 Task: Find connections with filter location Lourdes with filter topic #femaleentrepreneurwith filter profile language English with filter current company Godrej Capital with filter school Whistling Woods International with filter industry Specialty Trade Contractors with filter service category Writing with filter keywords title Receptionist
Action: Mouse moved to (479, 84)
Screenshot: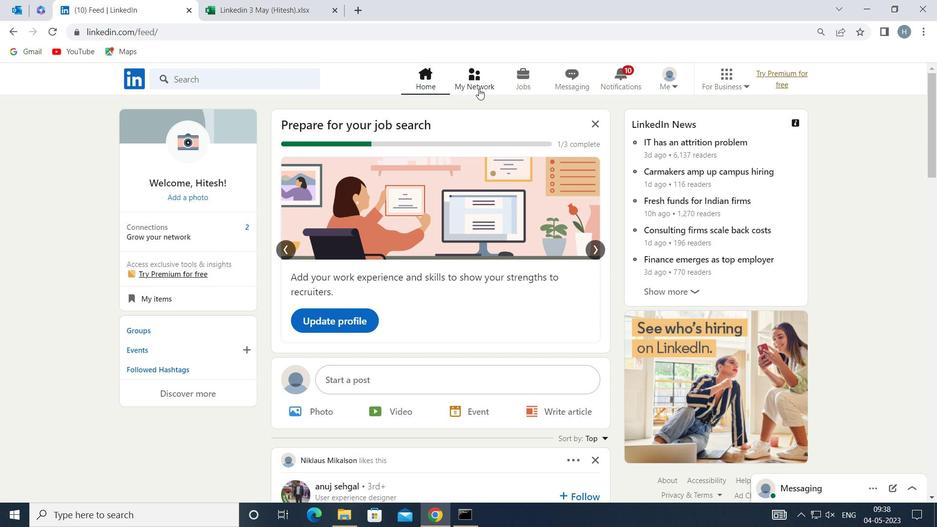 
Action: Mouse pressed left at (479, 84)
Screenshot: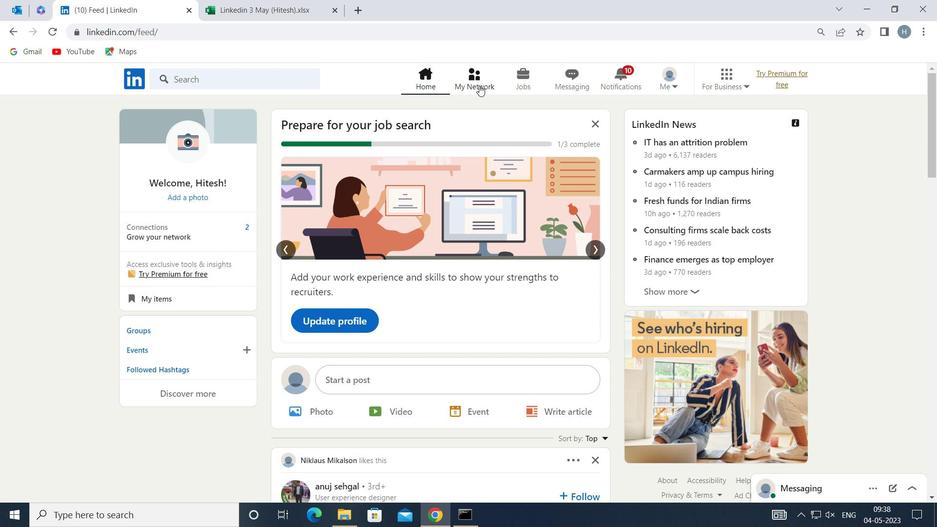
Action: Mouse moved to (288, 144)
Screenshot: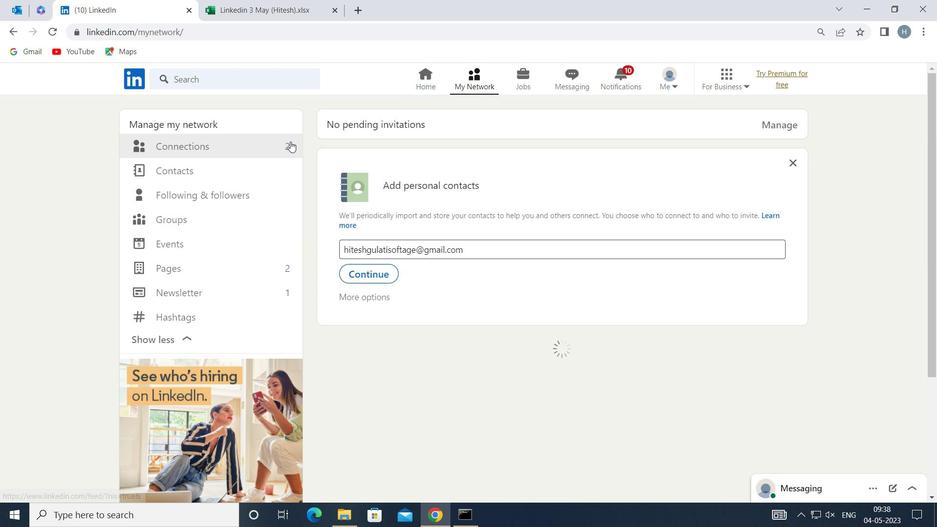 
Action: Mouse pressed left at (288, 144)
Screenshot: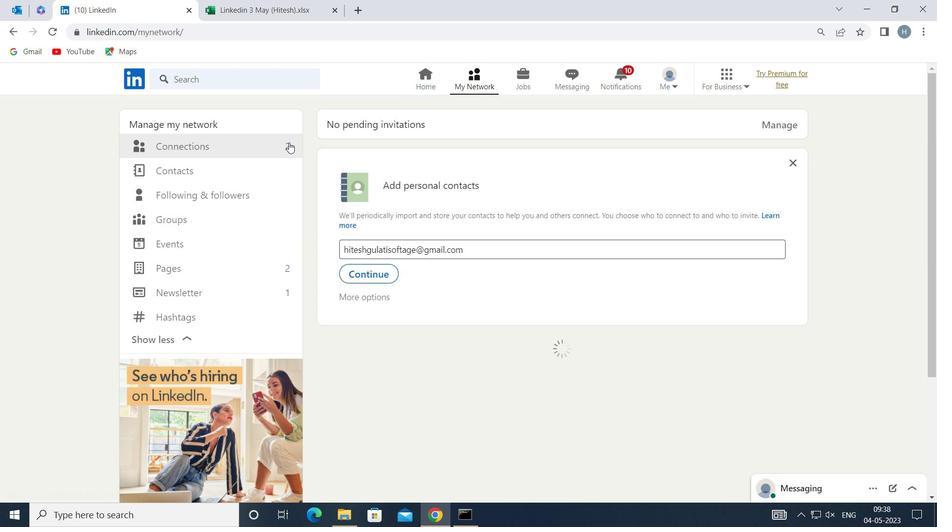 
Action: Mouse moved to (552, 146)
Screenshot: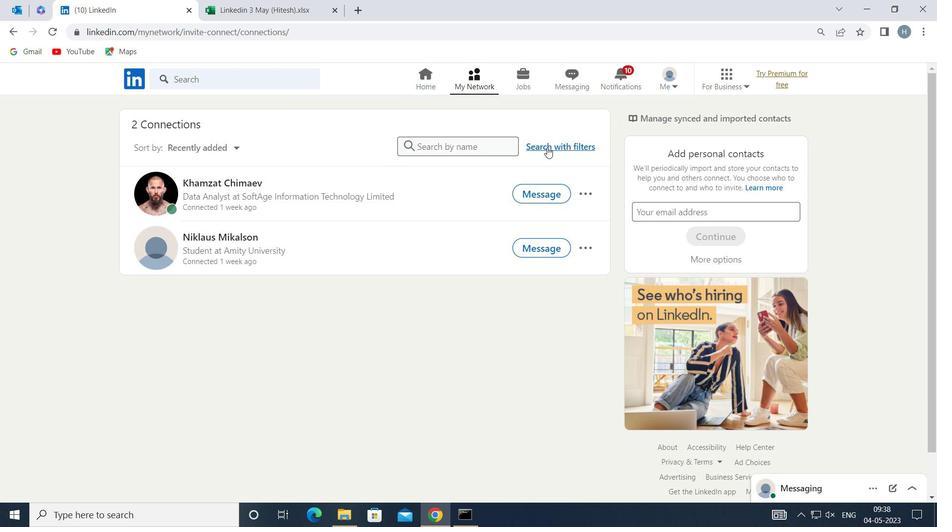 
Action: Mouse pressed left at (552, 146)
Screenshot: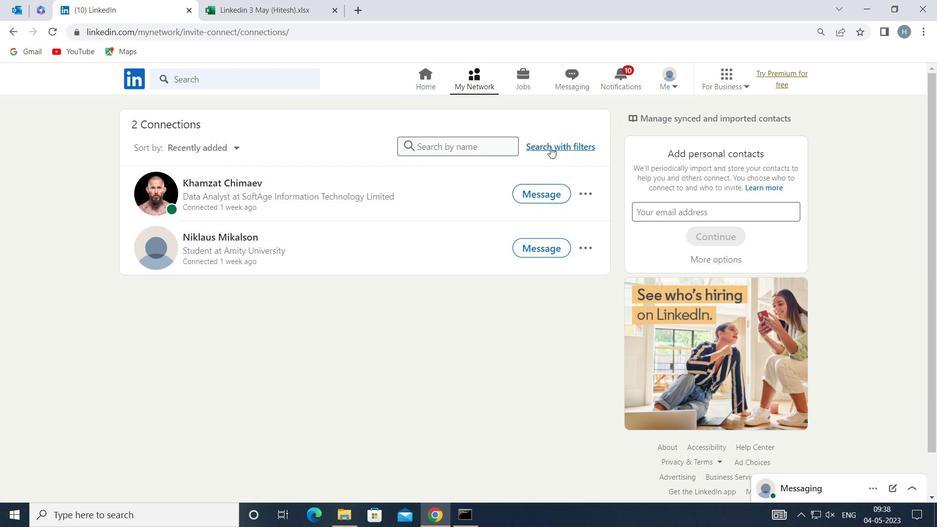 
Action: Mouse moved to (518, 113)
Screenshot: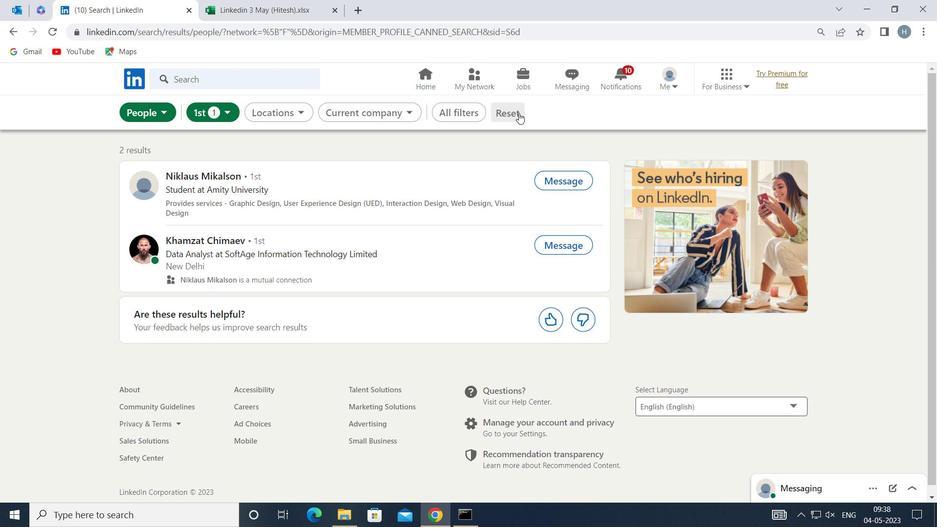 
Action: Mouse pressed left at (518, 113)
Screenshot: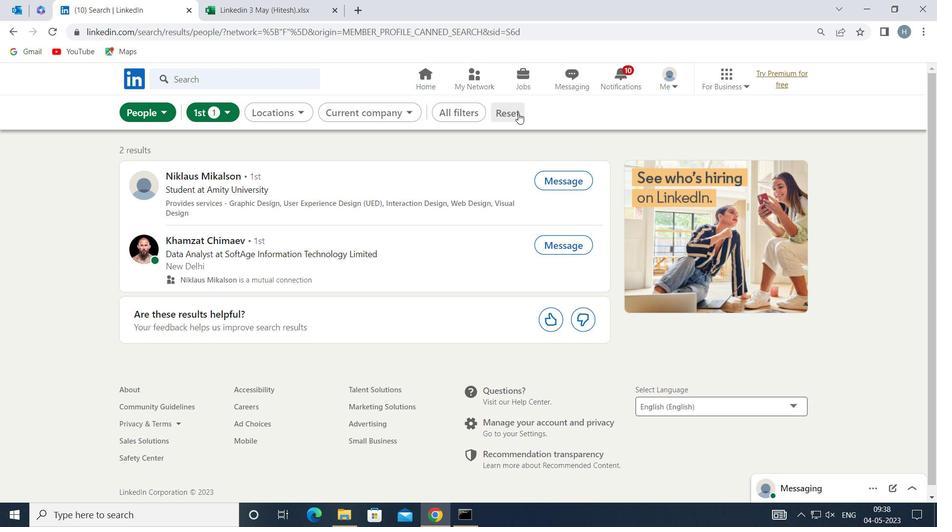 
Action: Mouse moved to (498, 111)
Screenshot: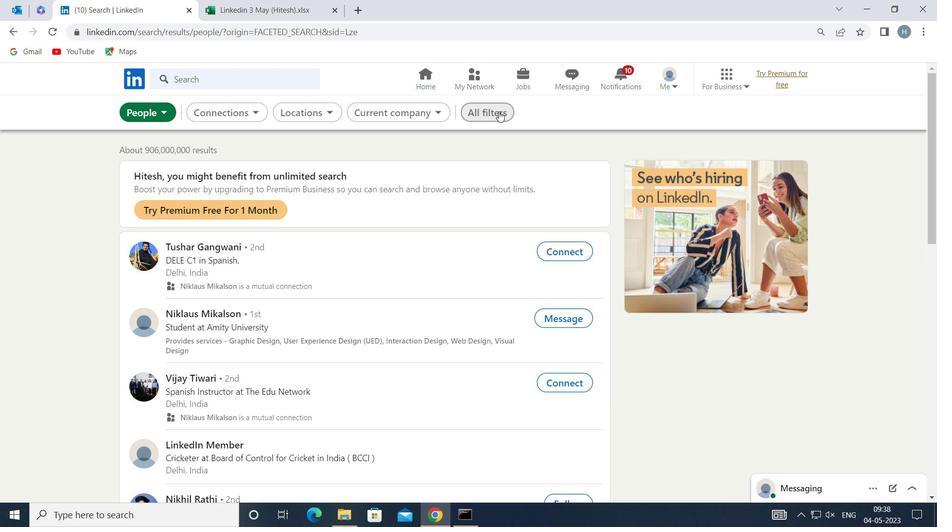 
Action: Mouse pressed left at (498, 111)
Screenshot: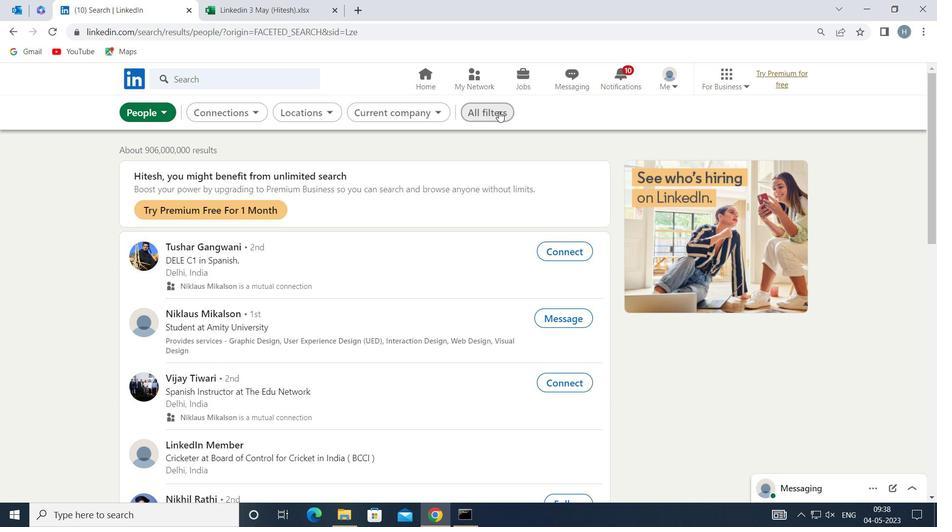
Action: Mouse moved to (649, 212)
Screenshot: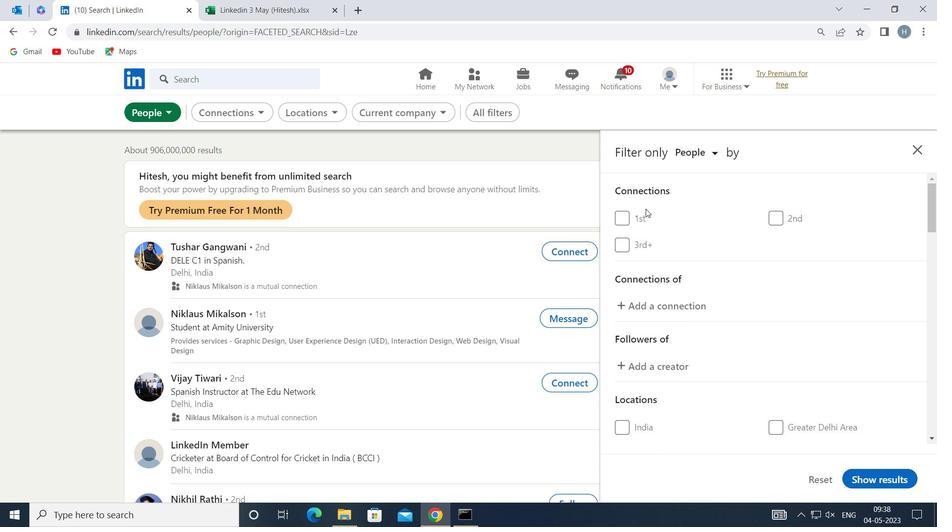 
Action: Mouse scrolled (649, 212) with delta (0, 0)
Screenshot: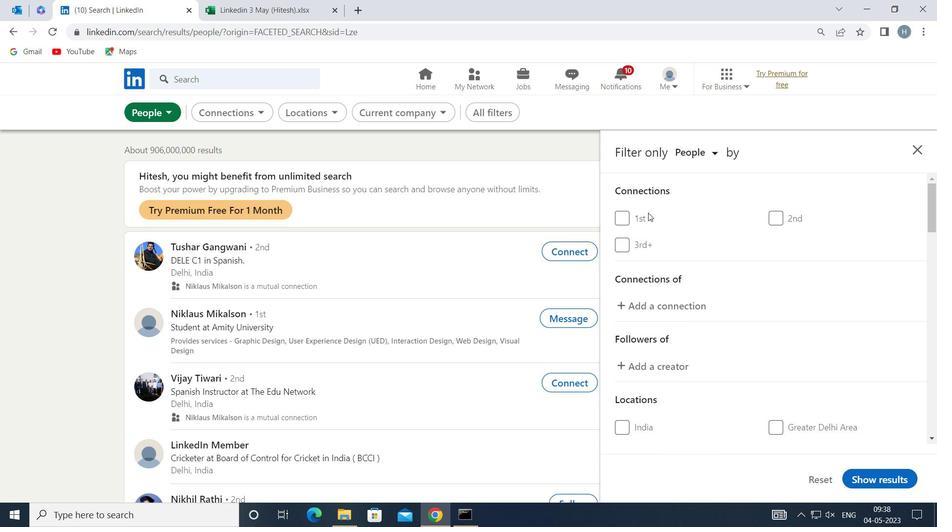 
Action: Mouse moved to (649, 214)
Screenshot: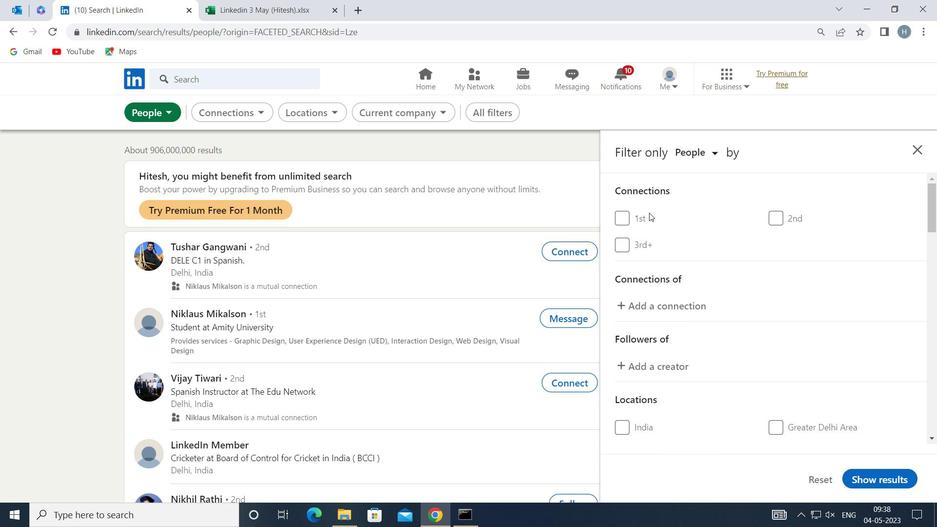 
Action: Mouse scrolled (649, 213) with delta (0, 0)
Screenshot: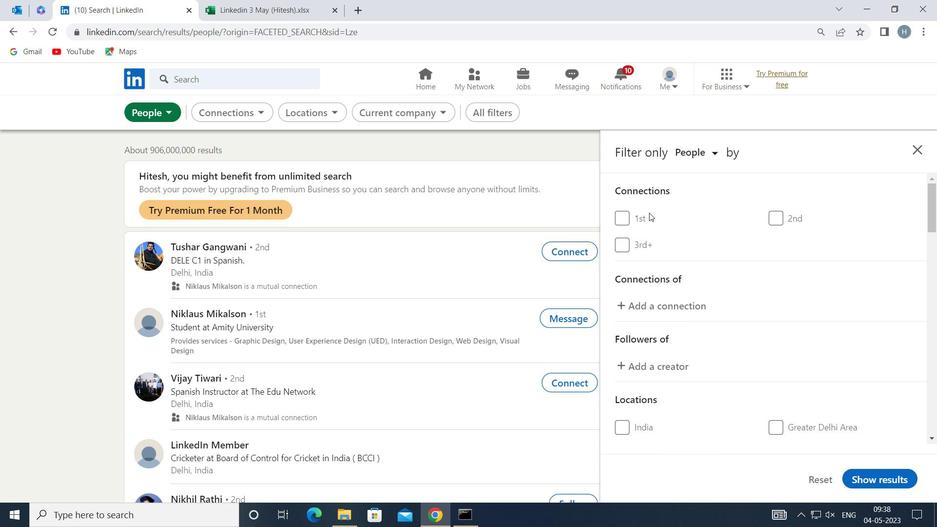 
Action: Mouse scrolled (649, 213) with delta (0, 0)
Screenshot: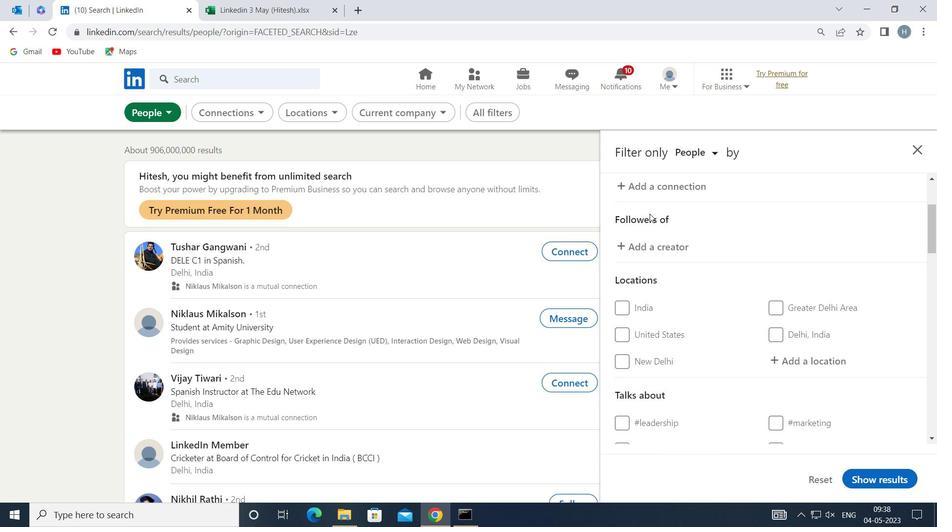 
Action: Mouse moved to (805, 297)
Screenshot: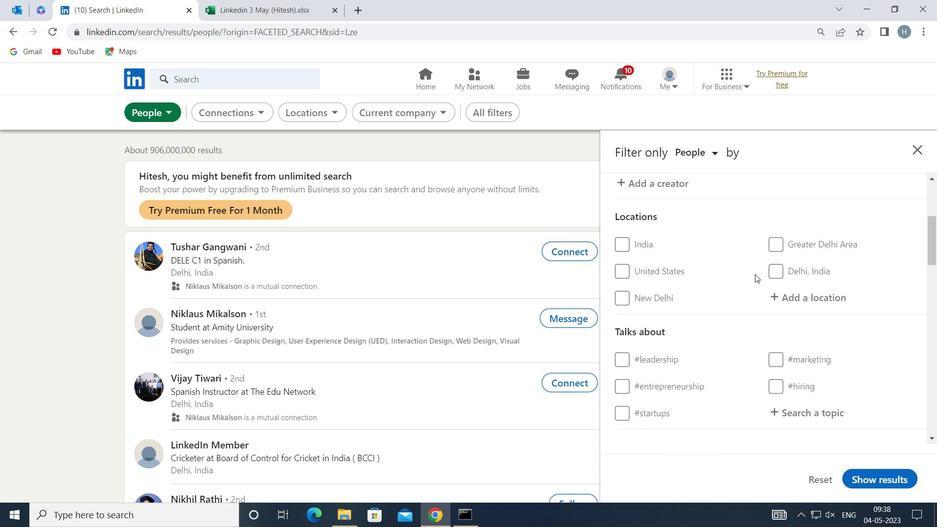 
Action: Mouse pressed left at (805, 297)
Screenshot: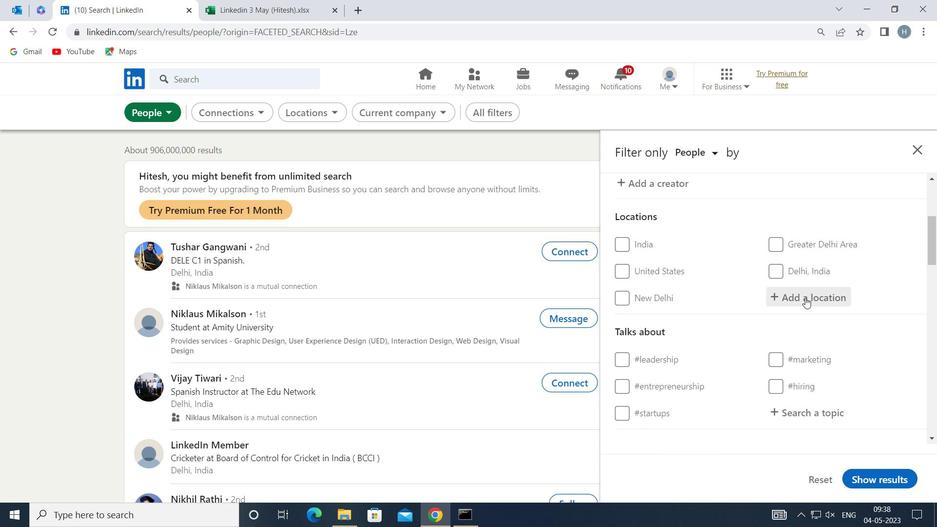 
Action: Key pressed <Key.shift>LOURDES
Screenshot: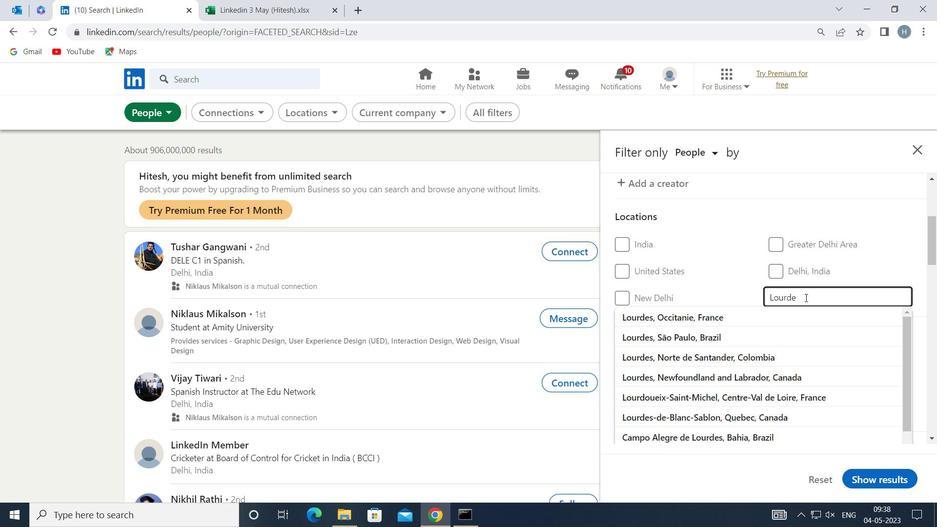 
Action: Mouse moved to (798, 298)
Screenshot: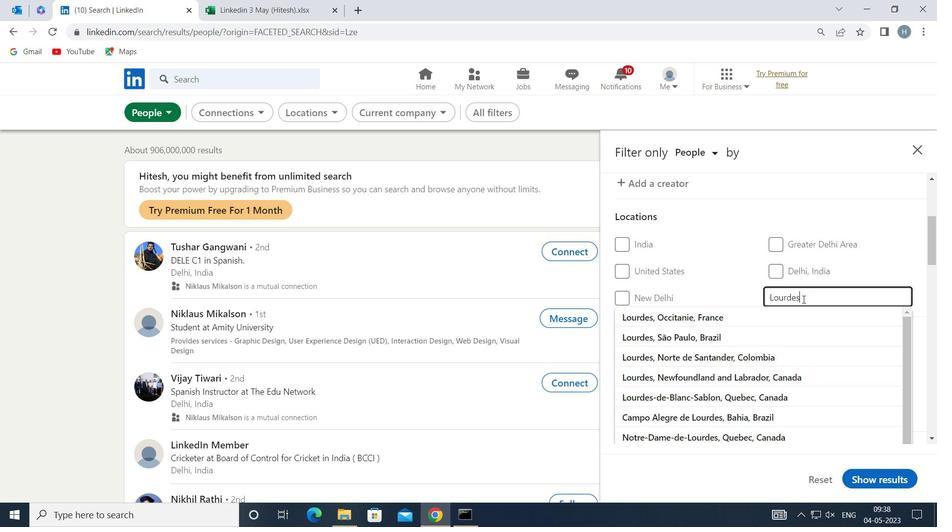 
Action: Key pressed <Key.enter>
Screenshot: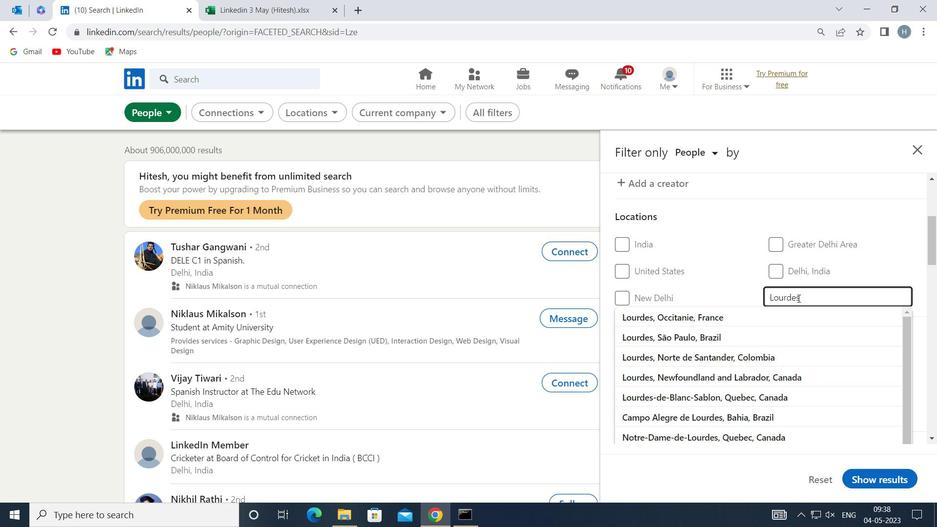 
Action: Mouse moved to (888, 270)
Screenshot: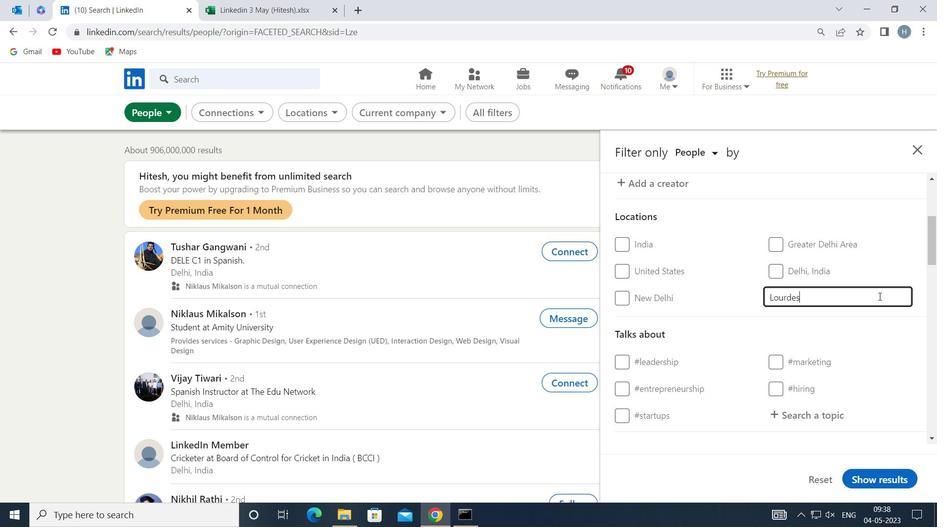 
Action: Mouse scrolled (888, 269) with delta (0, 0)
Screenshot: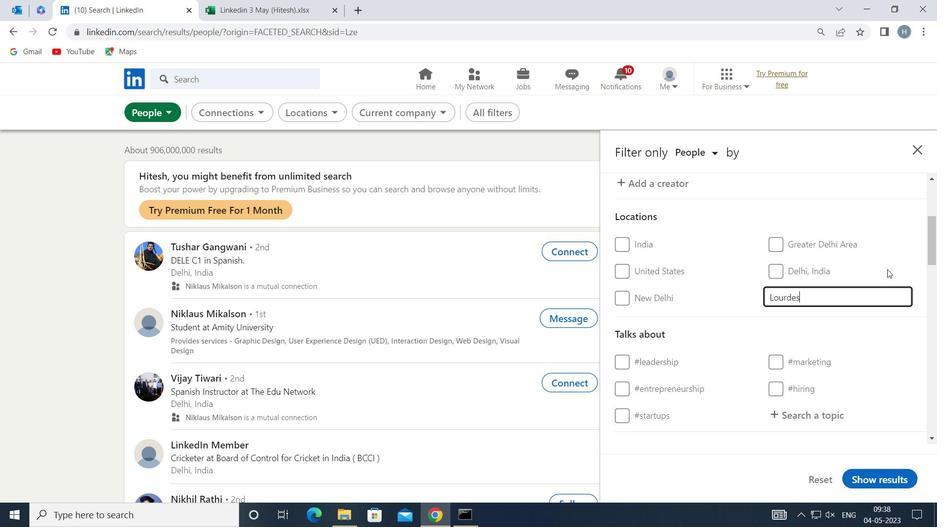 
Action: Mouse moved to (812, 354)
Screenshot: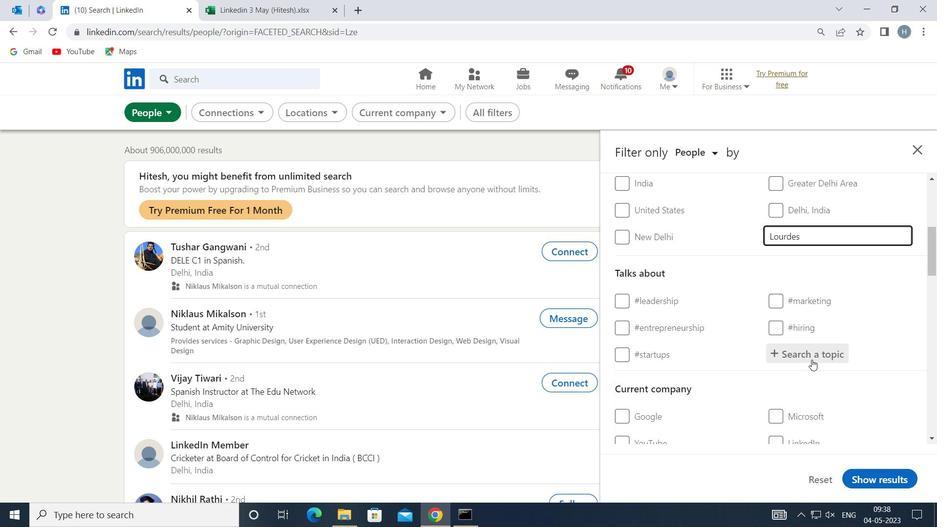 
Action: Mouse pressed left at (812, 354)
Screenshot: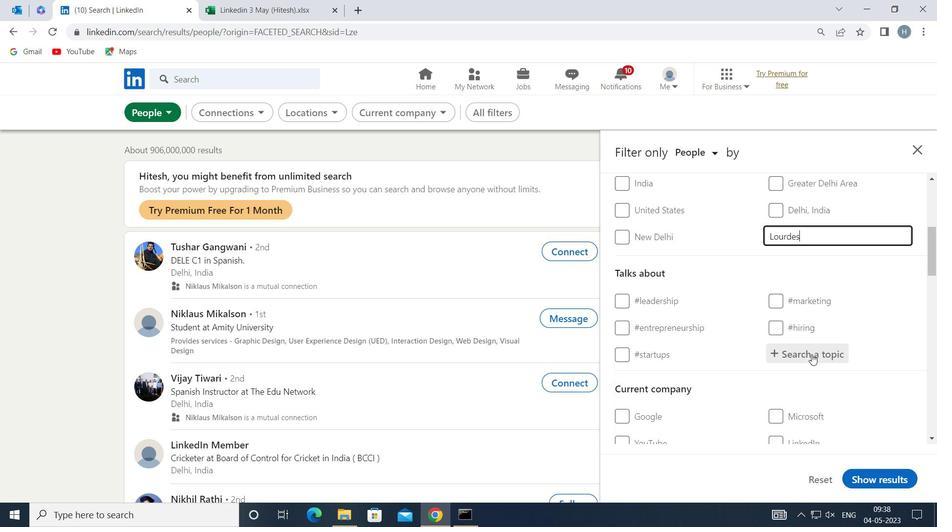 
Action: Key pressed <Key.shift><Key.shift><Key.shift><Key.shift>FEMALEENTRE
Screenshot: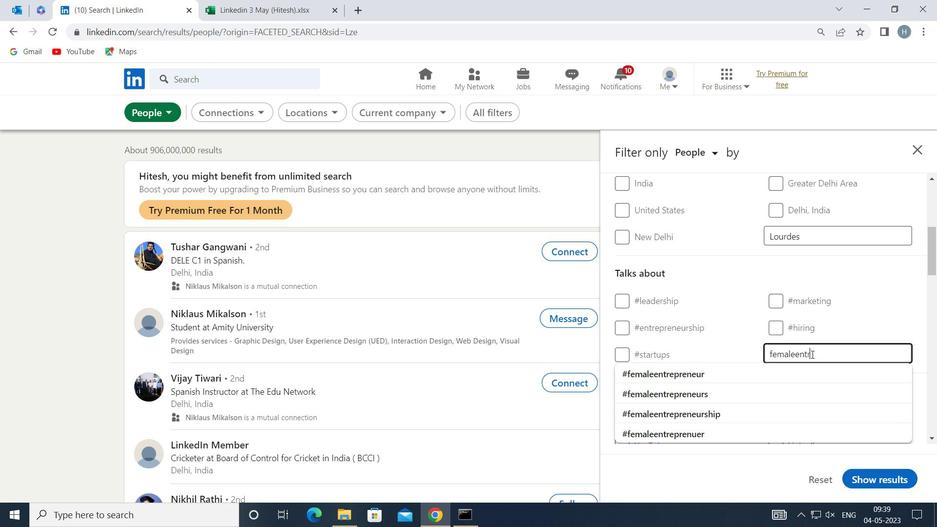 
Action: Mouse moved to (773, 373)
Screenshot: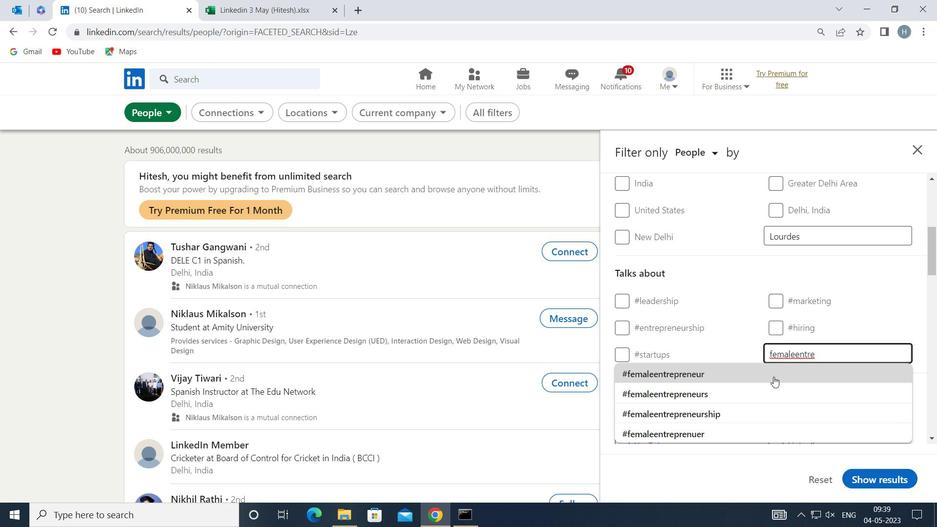 
Action: Mouse pressed left at (773, 373)
Screenshot: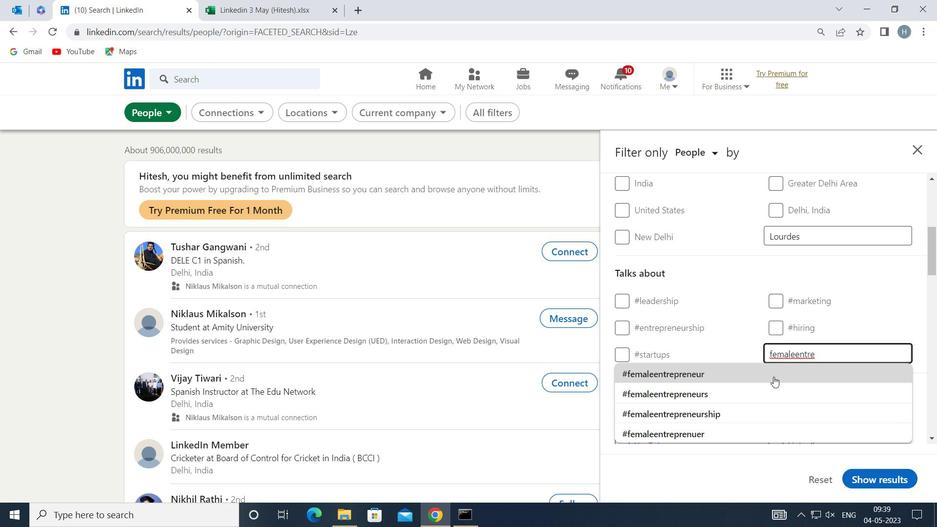 
Action: Mouse moved to (733, 359)
Screenshot: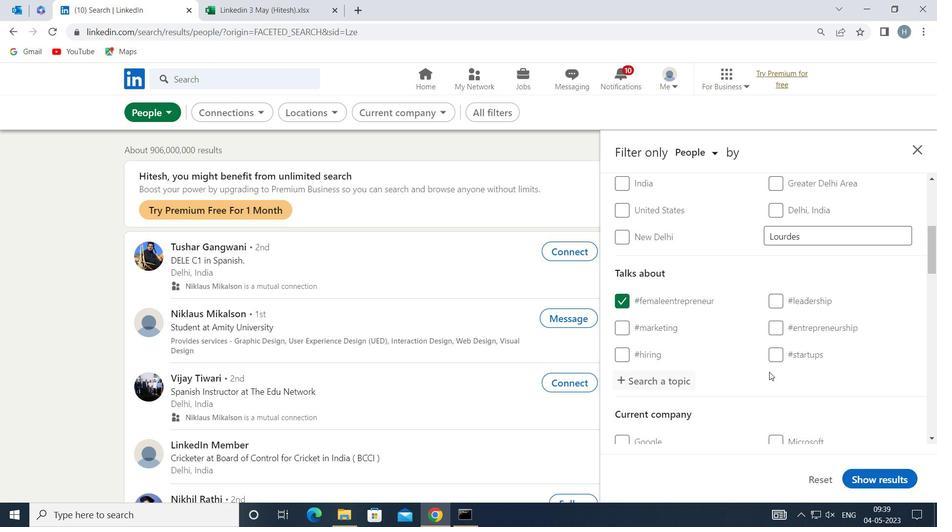 
Action: Mouse scrolled (733, 359) with delta (0, 0)
Screenshot: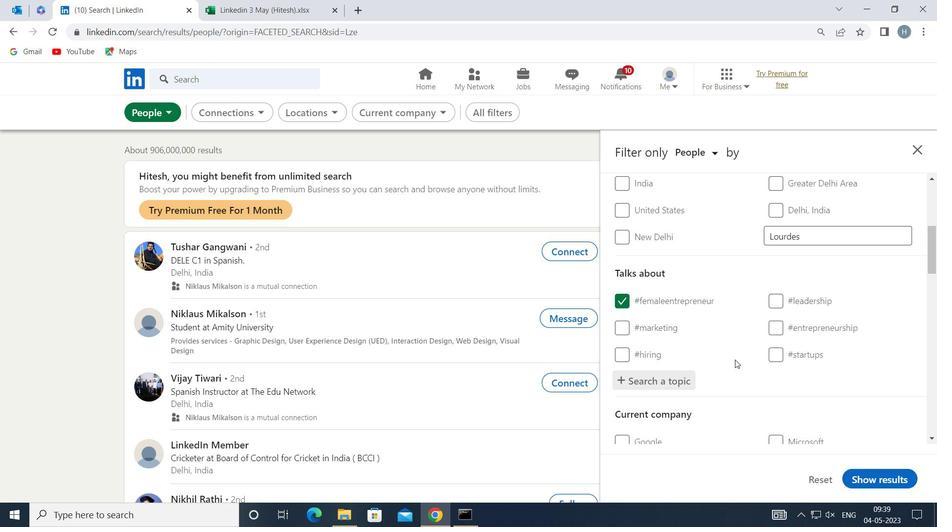 
Action: Mouse scrolled (733, 359) with delta (0, 0)
Screenshot: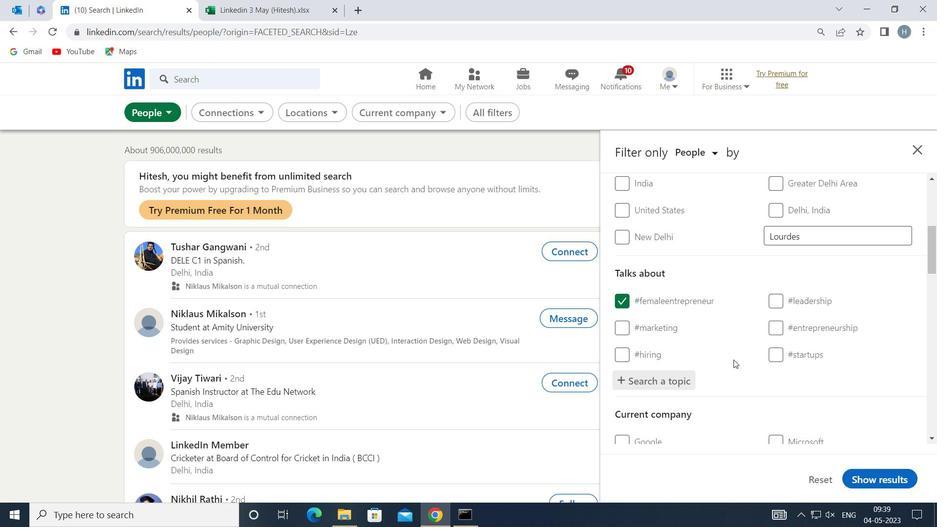 
Action: Mouse moved to (733, 357)
Screenshot: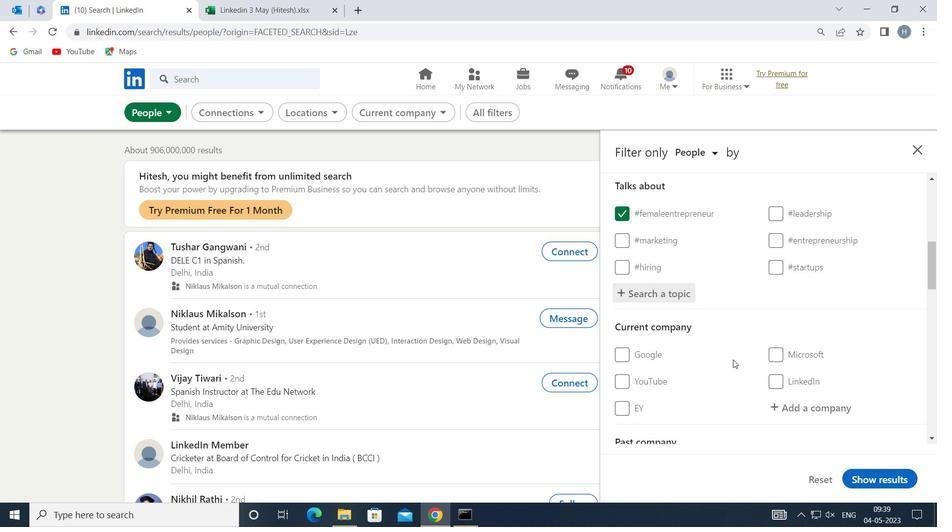 
Action: Mouse scrolled (733, 356) with delta (0, 0)
Screenshot: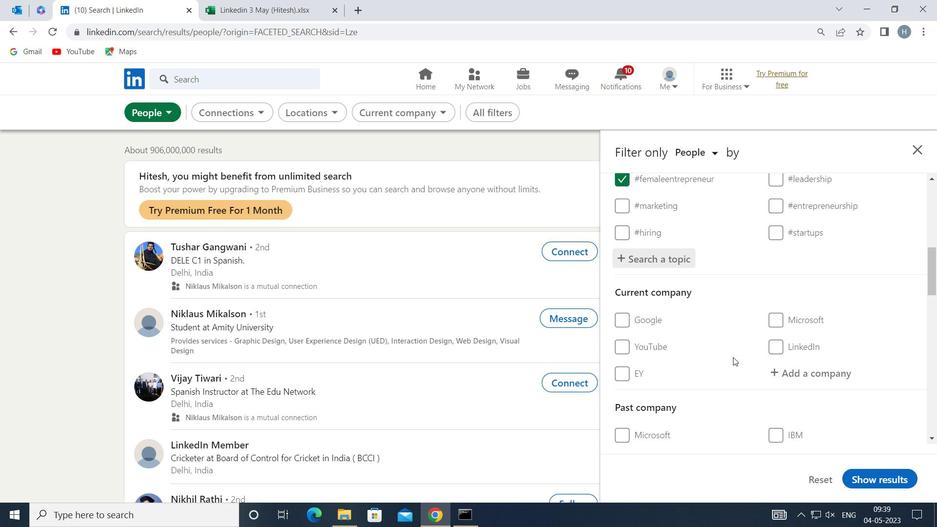 
Action: Mouse moved to (740, 349)
Screenshot: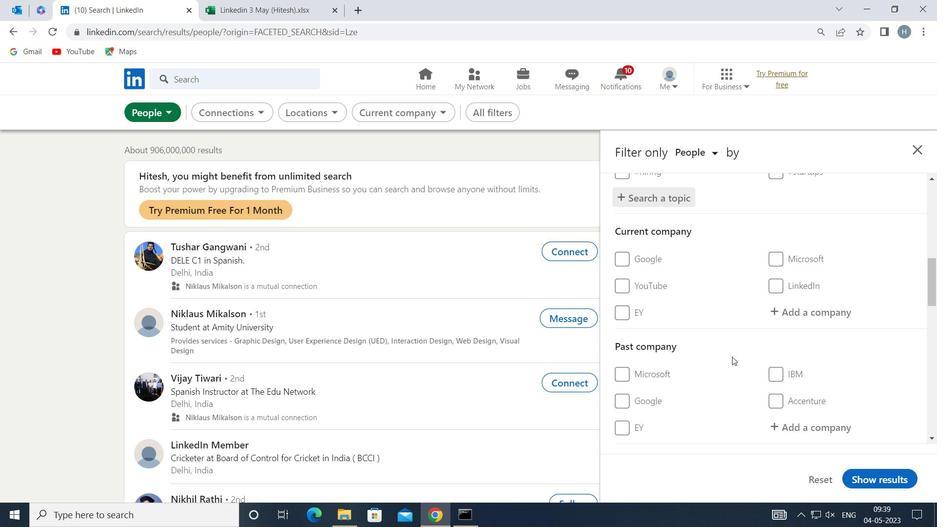 
Action: Mouse scrolled (740, 348) with delta (0, 0)
Screenshot: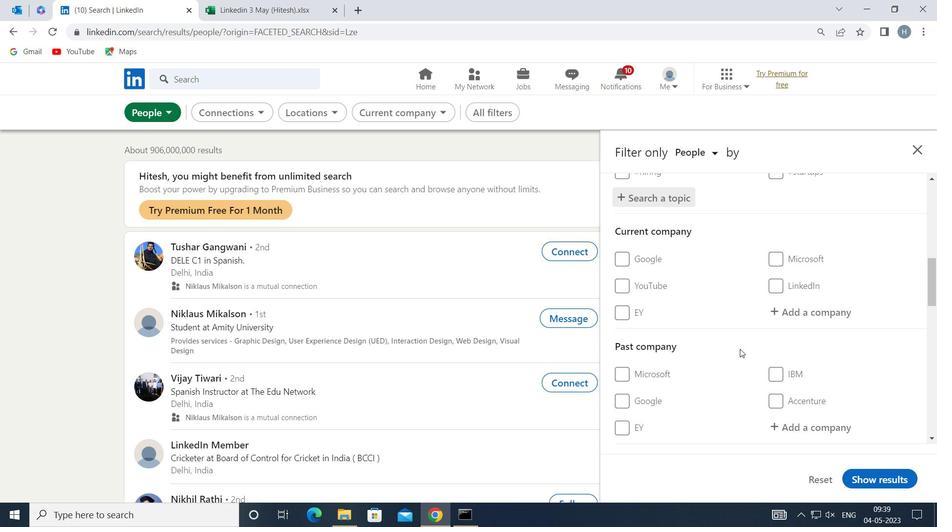 
Action: Mouse scrolled (740, 348) with delta (0, 0)
Screenshot: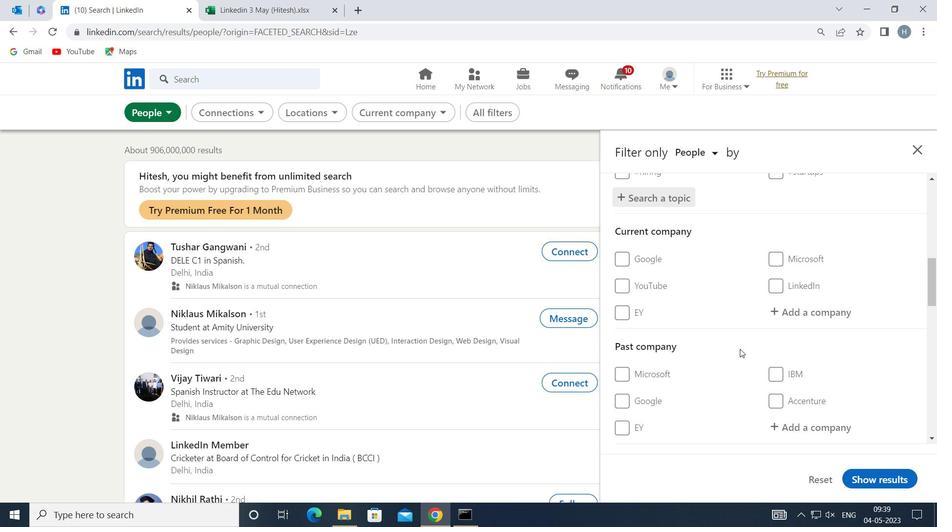 
Action: Mouse scrolled (740, 348) with delta (0, 0)
Screenshot: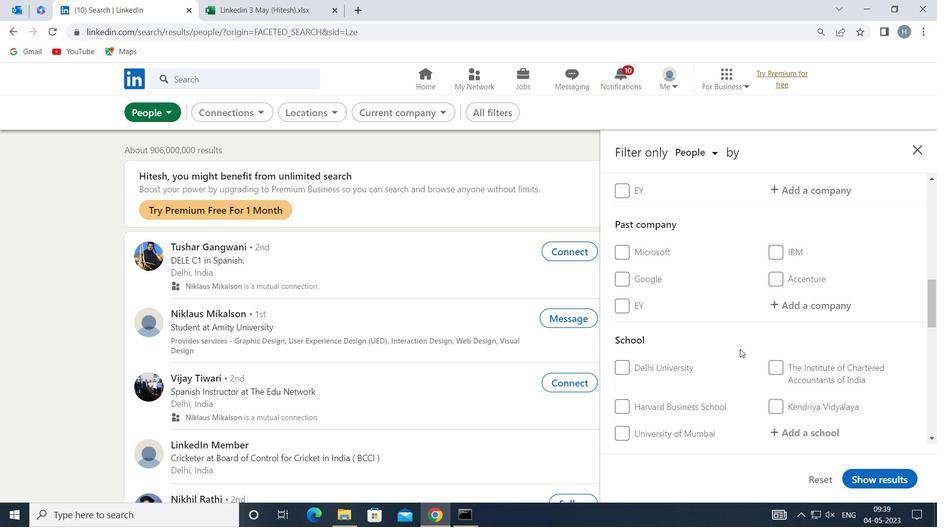 
Action: Mouse scrolled (740, 348) with delta (0, 0)
Screenshot: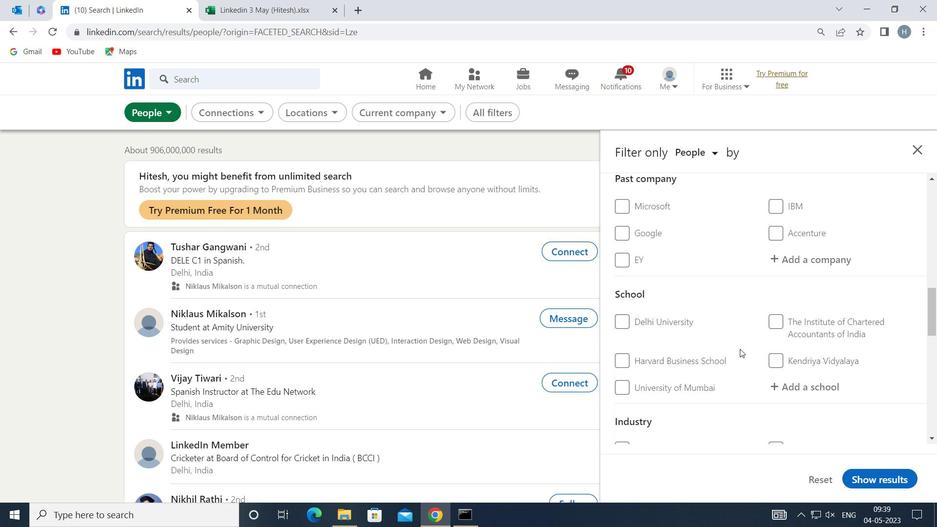 
Action: Mouse scrolled (740, 348) with delta (0, 0)
Screenshot: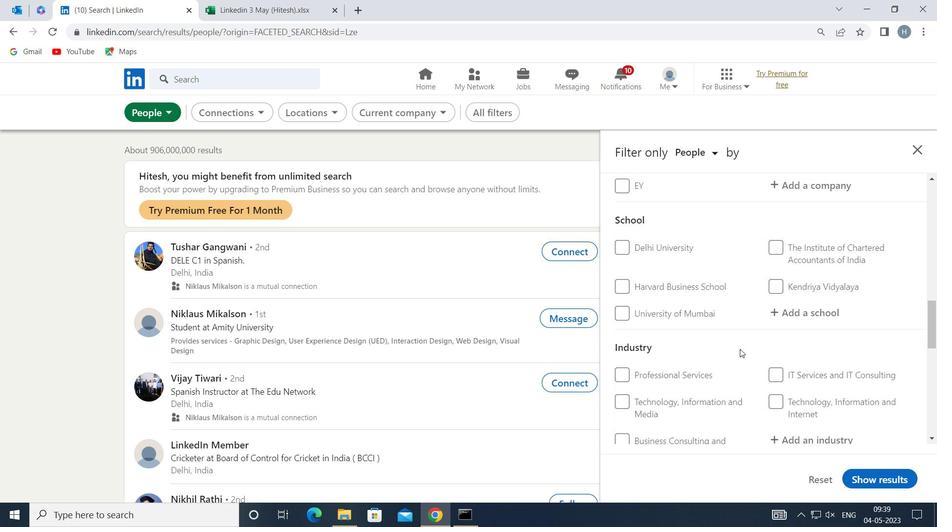 
Action: Mouse scrolled (740, 348) with delta (0, 0)
Screenshot: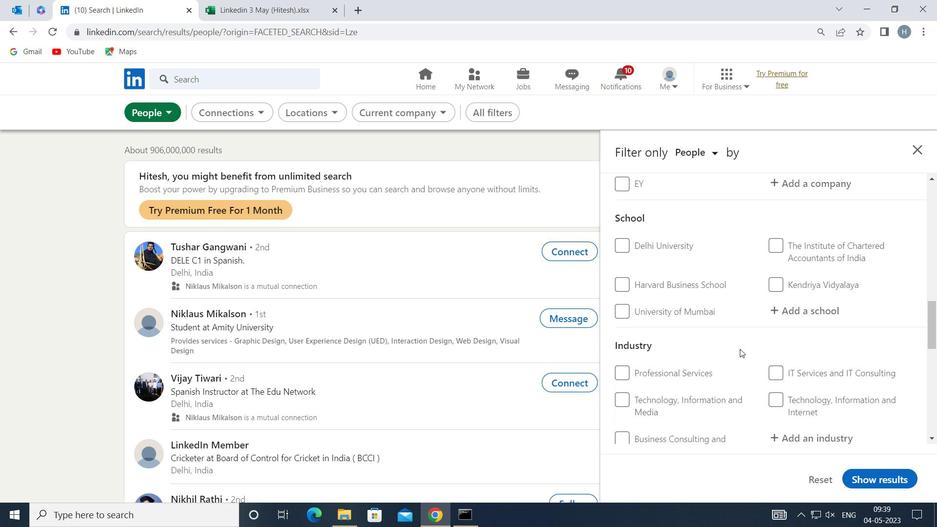 
Action: Mouse scrolled (740, 348) with delta (0, 0)
Screenshot: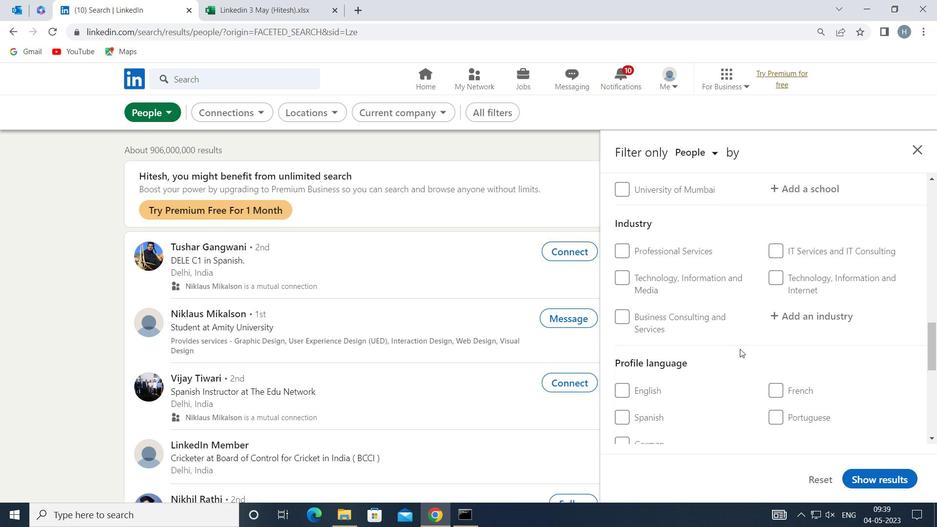 
Action: Mouse moved to (648, 335)
Screenshot: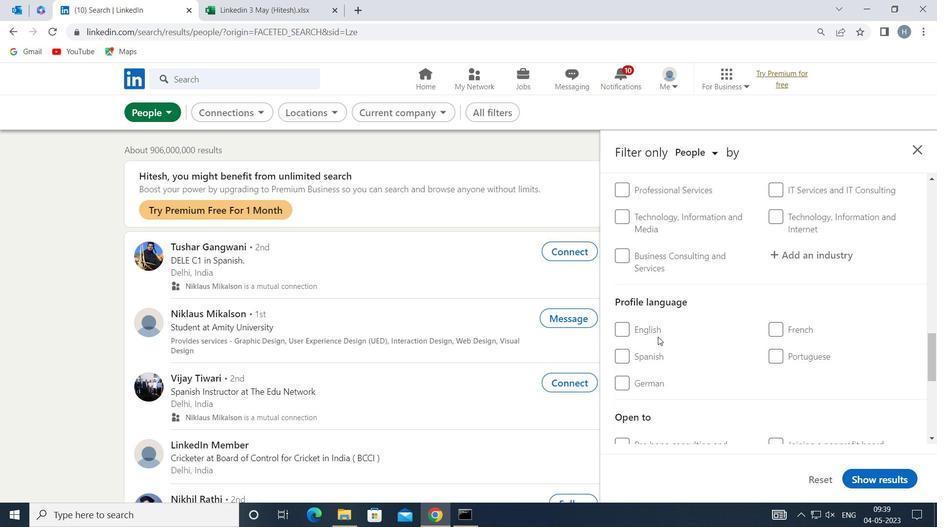 
Action: Mouse pressed left at (648, 335)
Screenshot: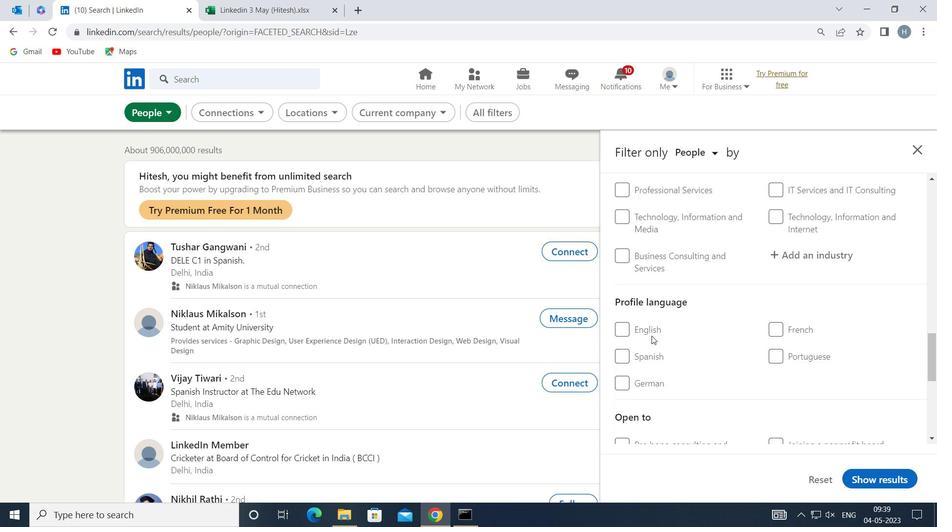 
Action: Mouse moved to (720, 335)
Screenshot: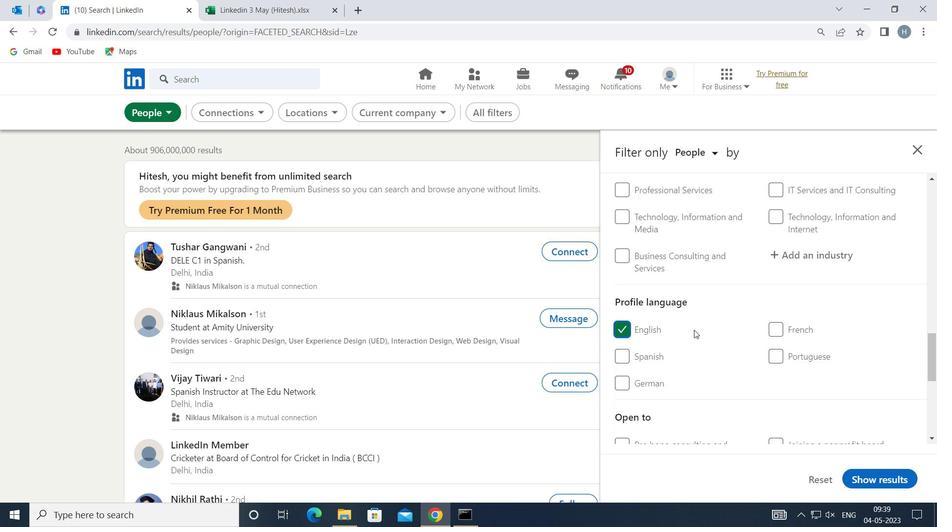 
Action: Mouse scrolled (720, 336) with delta (0, 0)
Screenshot: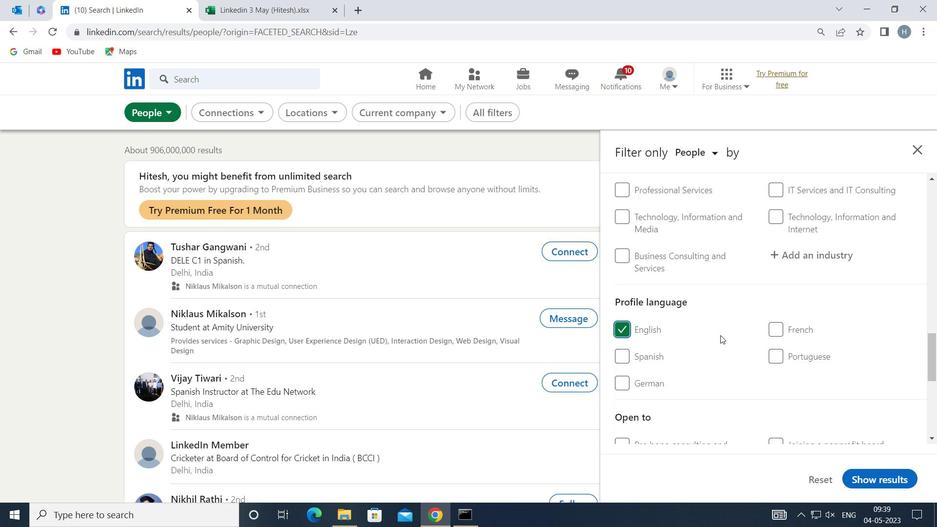 
Action: Mouse scrolled (720, 336) with delta (0, 0)
Screenshot: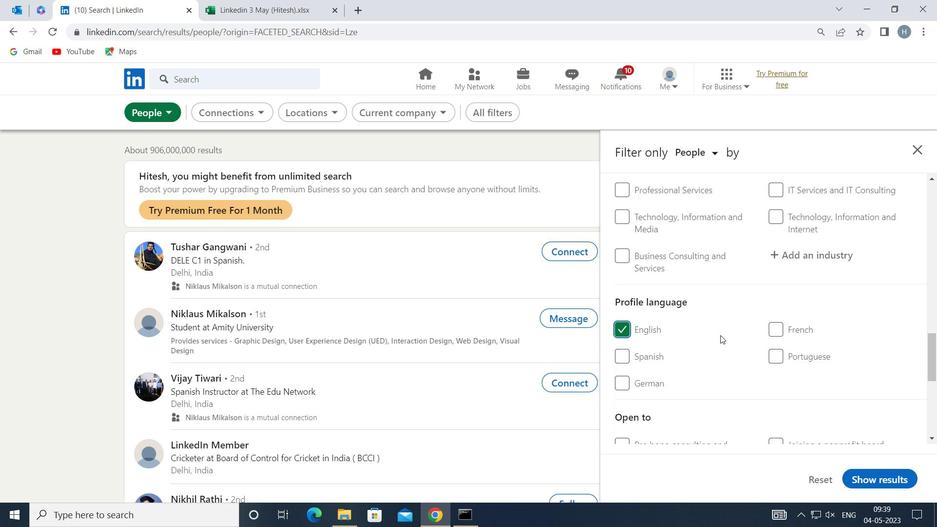 
Action: Mouse scrolled (720, 336) with delta (0, 0)
Screenshot: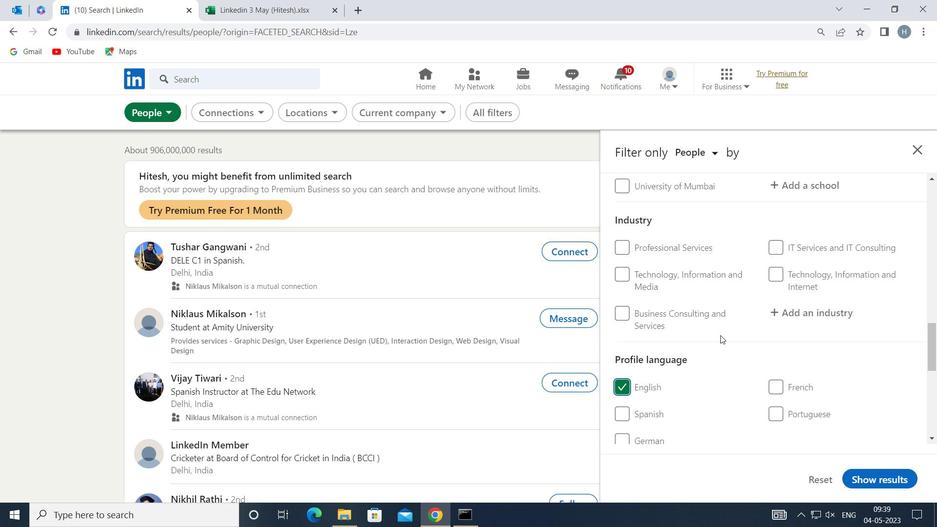 
Action: Mouse scrolled (720, 336) with delta (0, 0)
Screenshot: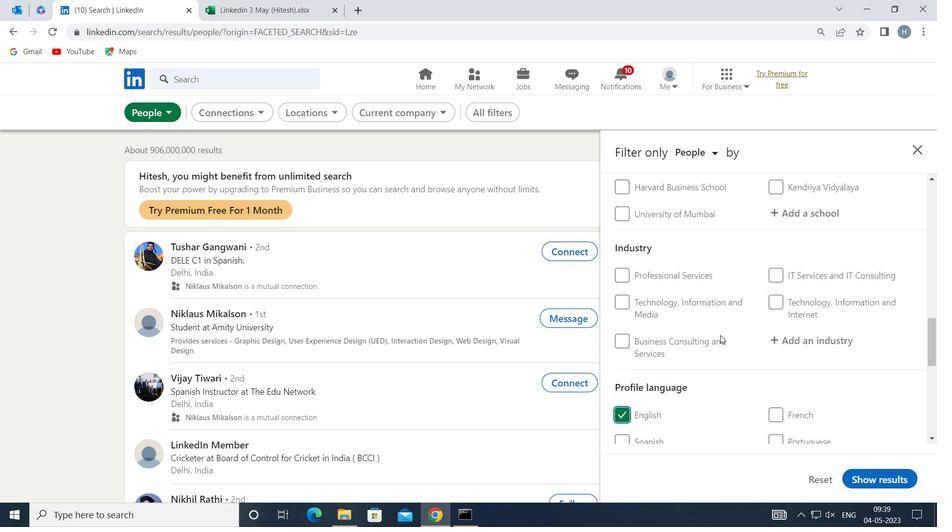 
Action: Mouse scrolled (720, 336) with delta (0, 0)
Screenshot: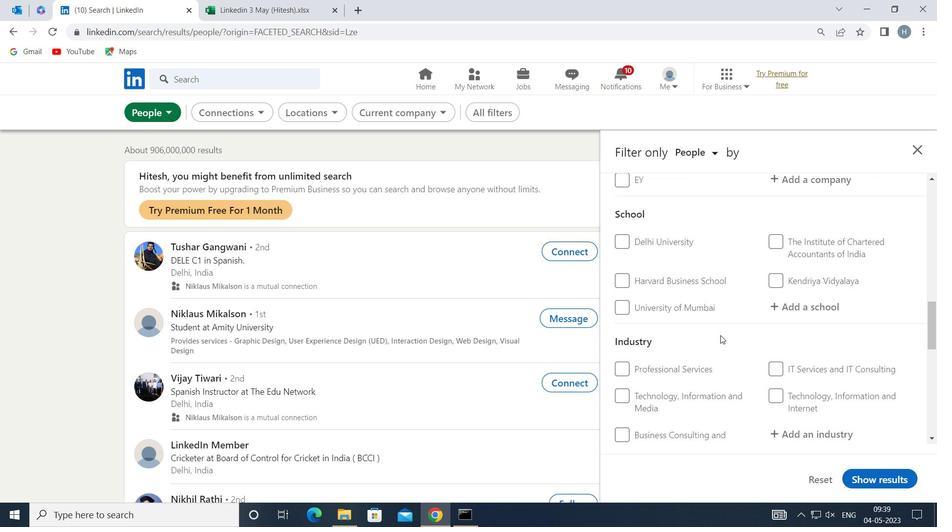 
Action: Mouse scrolled (720, 336) with delta (0, 0)
Screenshot: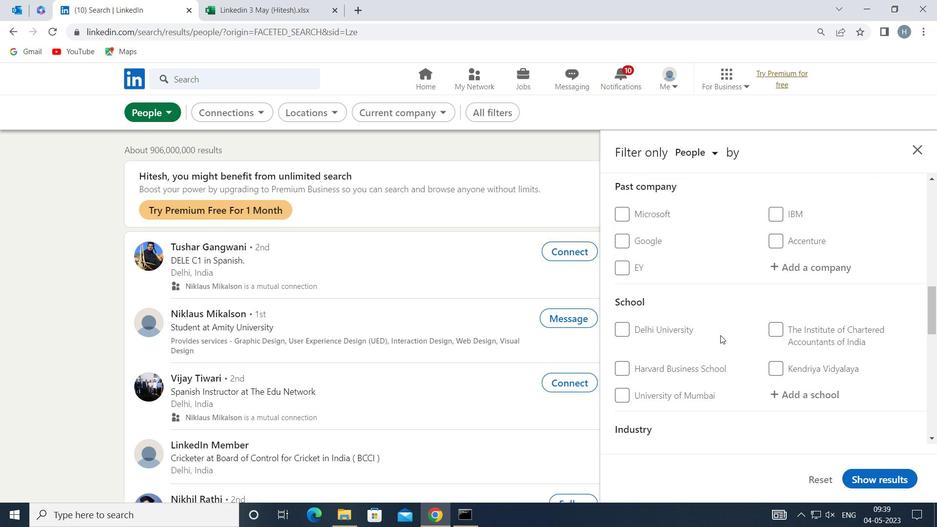 
Action: Mouse scrolled (720, 336) with delta (0, 0)
Screenshot: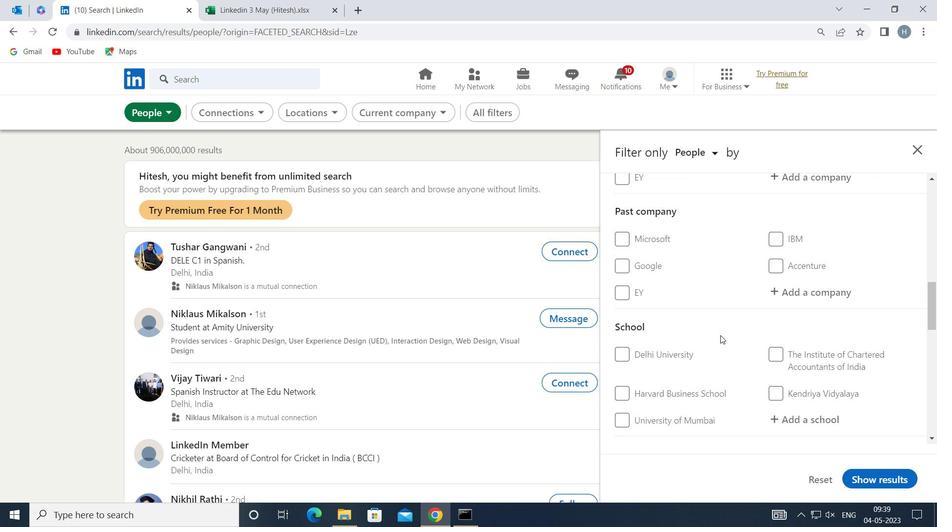 
Action: Mouse scrolled (720, 336) with delta (0, 0)
Screenshot: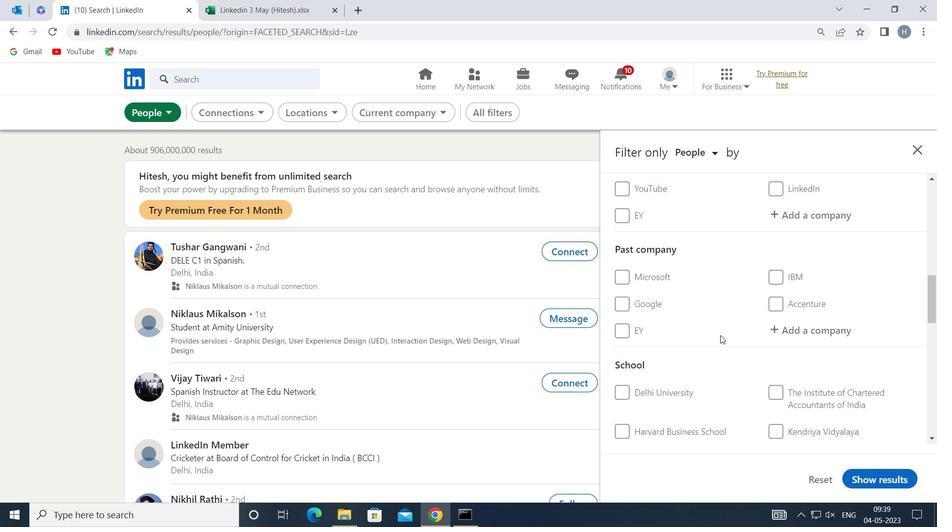 
Action: Mouse moved to (779, 368)
Screenshot: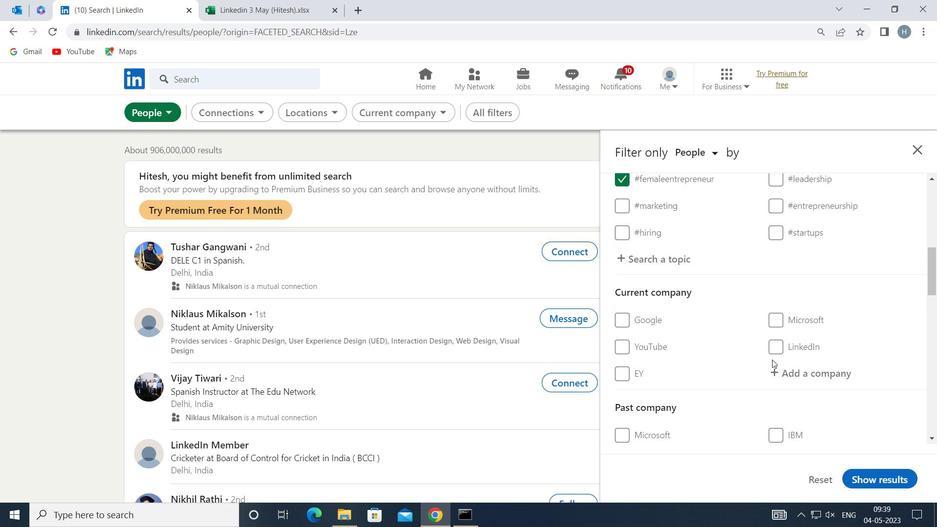 
Action: Mouse pressed left at (779, 368)
Screenshot: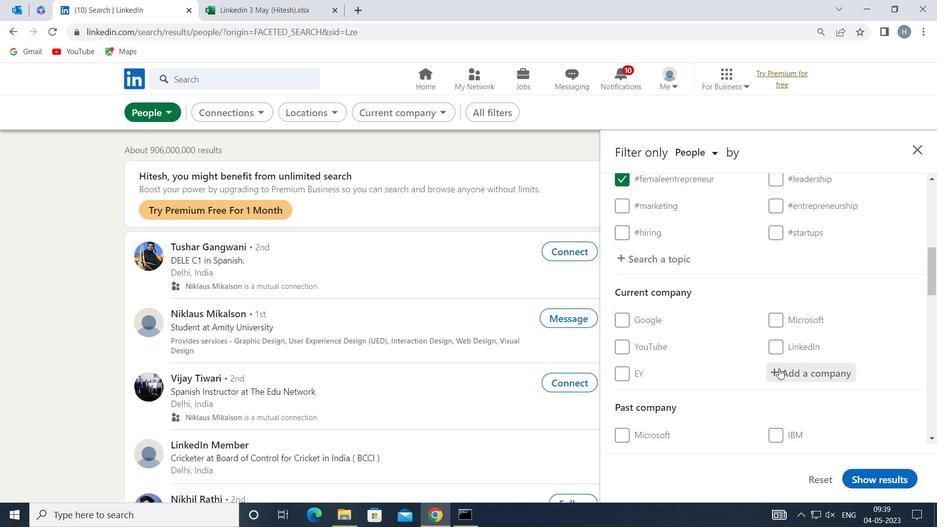 
Action: Key pressed <Key.shift>GODREJ<Key.space><Key.shift>CAPITAL
Screenshot: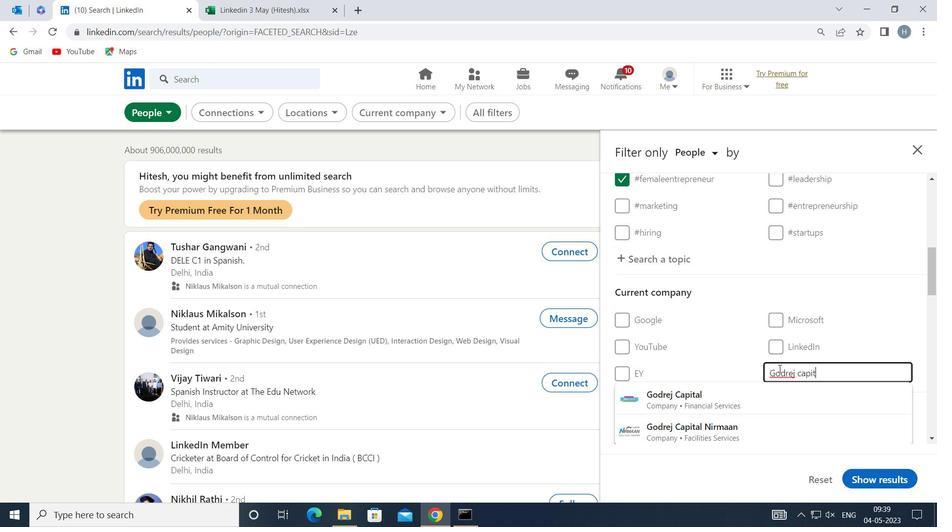
Action: Mouse moved to (753, 401)
Screenshot: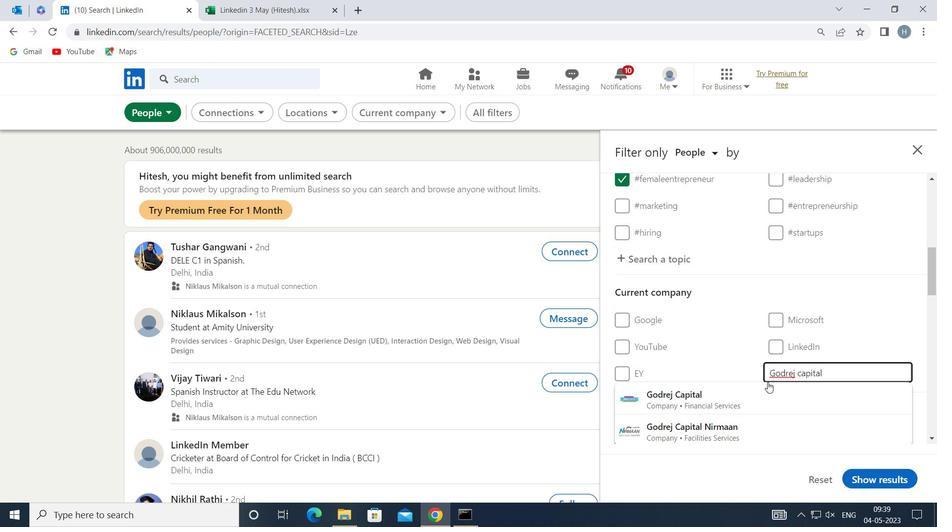 
Action: Mouse pressed left at (753, 401)
Screenshot: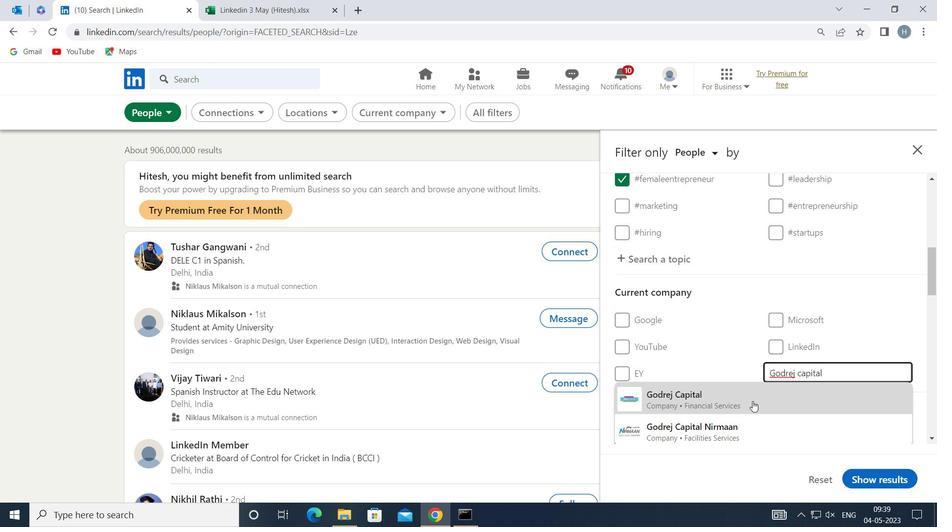 
Action: Mouse moved to (741, 356)
Screenshot: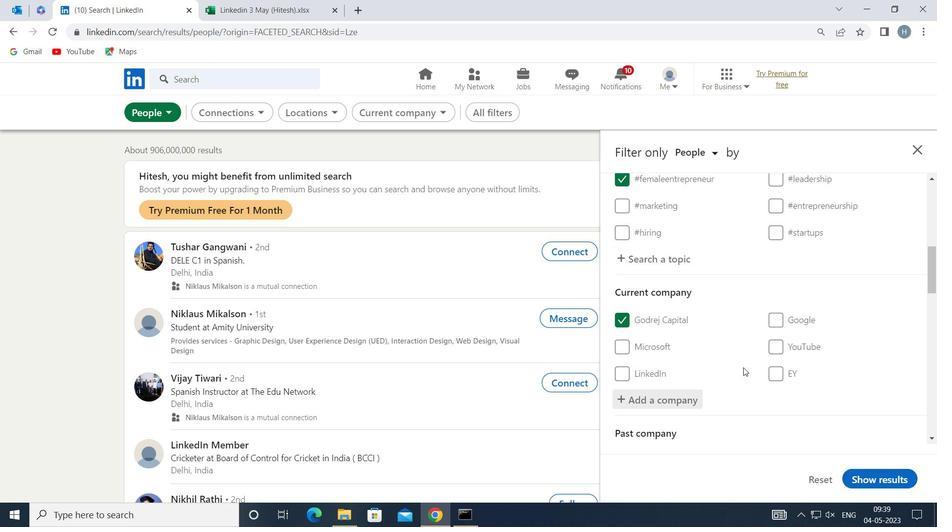 
Action: Mouse scrolled (741, 355) with delta (0, 0)
Screenshot: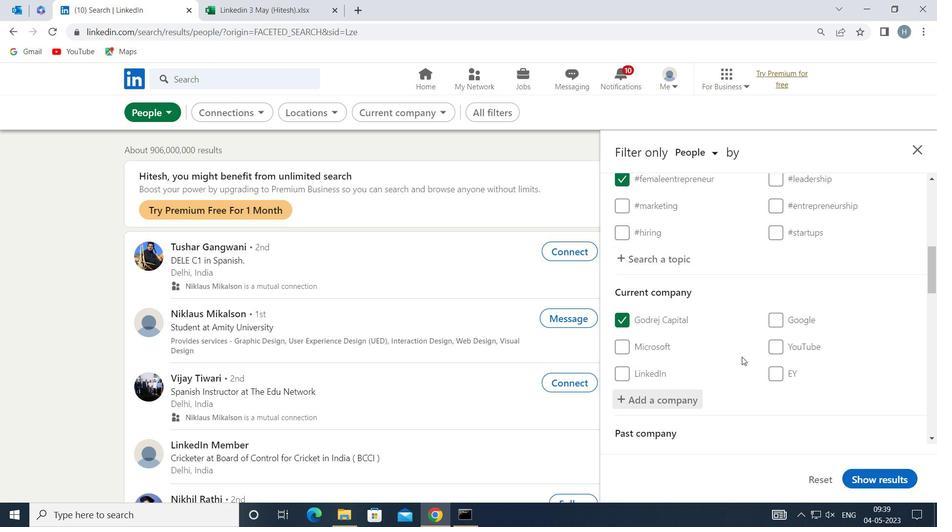 
Action: Mouse moved to (741, 354)
Screenshot: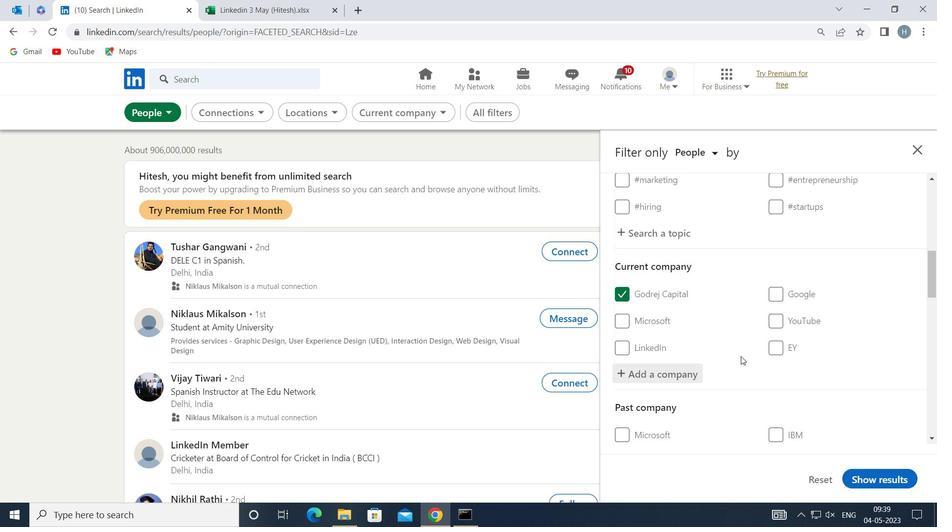
Action: Mouse scrolled (741, 354) with delta (0, 0)
Screenshot: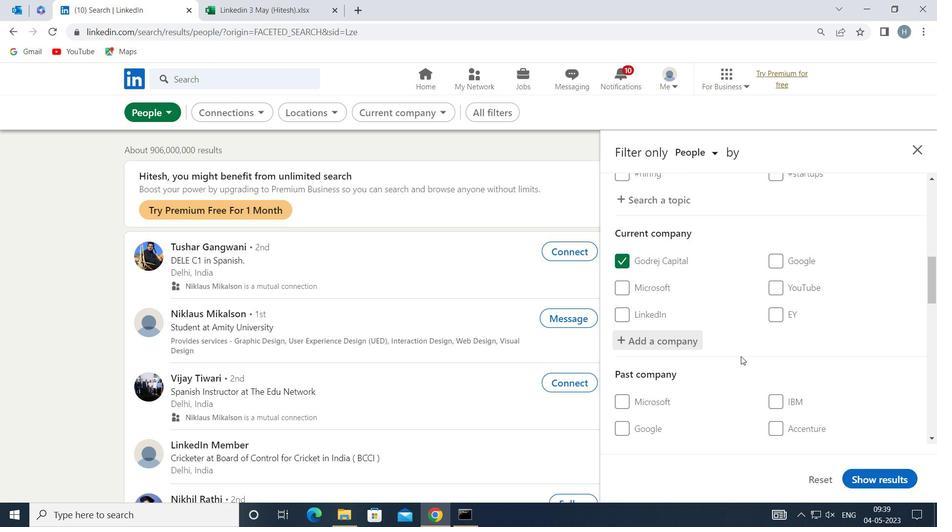 
Action: Mouse scrolled (741, 354) with delta (0, 0)
Screenshot: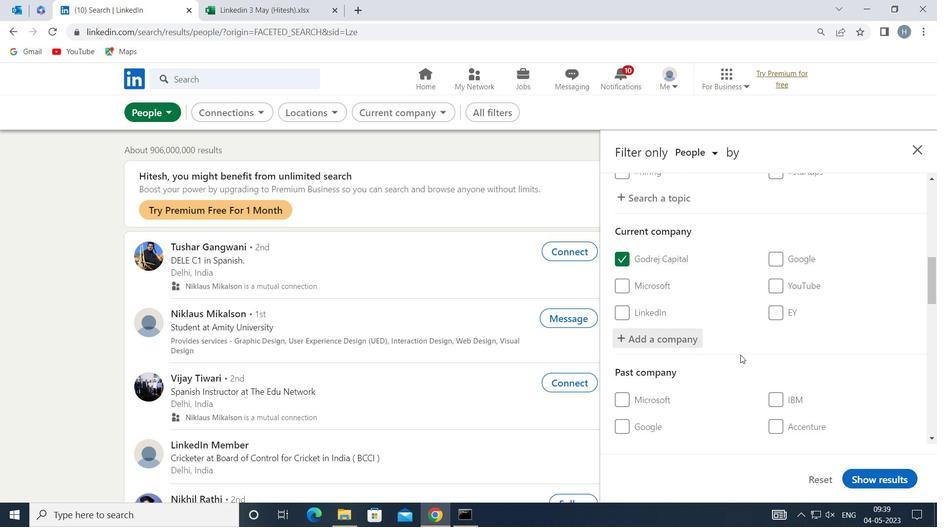 
Action: Mouse moved to (741, 351)
Screenshot: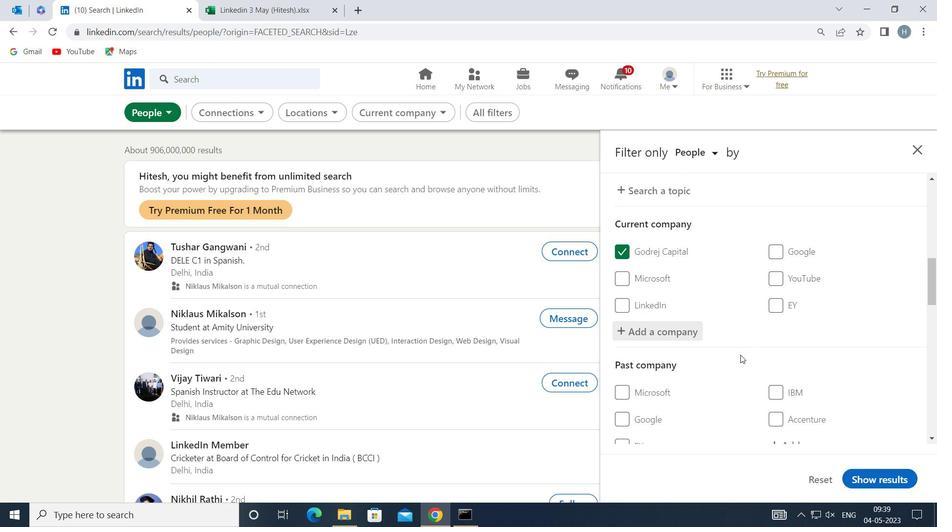 
Action: Mouse scrolled (741, 351) with delta (0, 0)
Screenshot: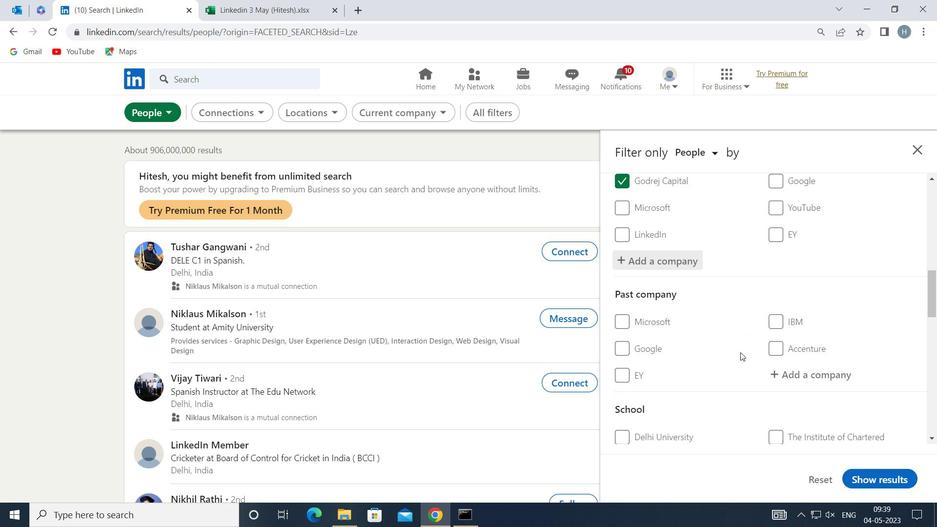 
Action: Mouse moved to (796, 392)
Screenshot: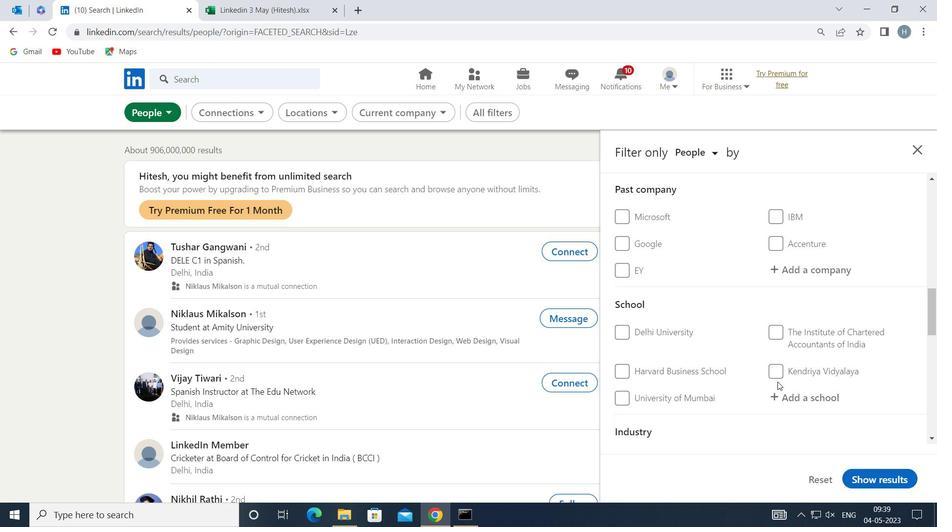 
Action: Mouse pressed left at (796, 392)
Screenshot: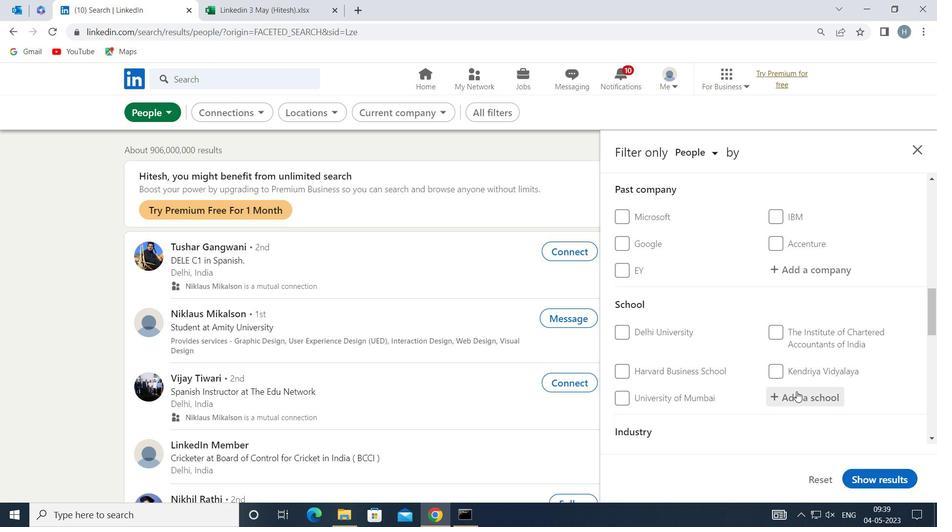 
Action: Mouse moved to (794, 392)
Screenshot: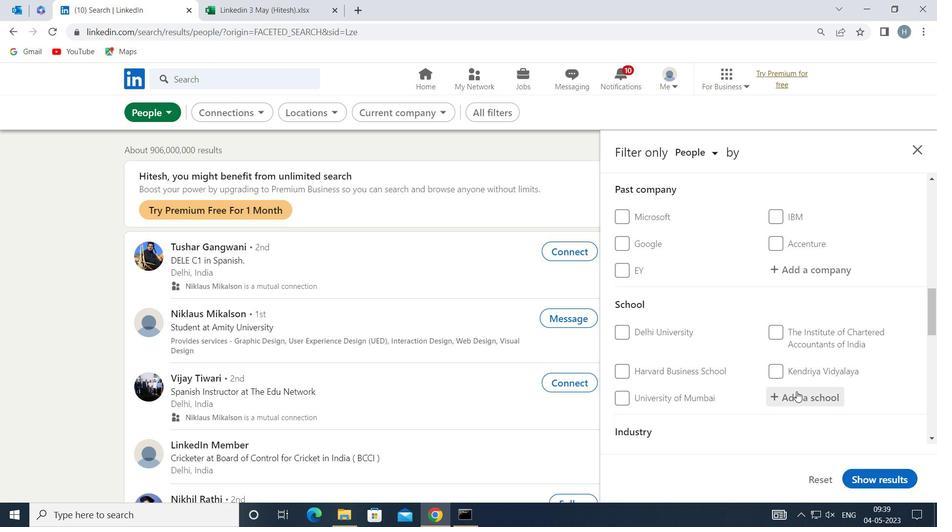 
Action: Key pressed <Key.shift><Key.shift><Key.shift><Key.shift>WHISTLING<Key.space><Key.shift><Key.shift>WOOD
Screenshot: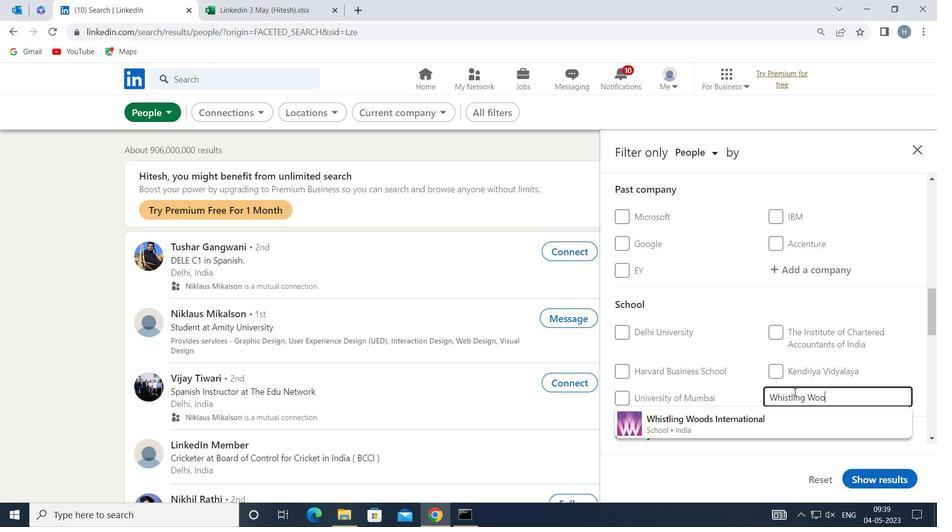 
Action: Mouse moved to (776, 419)
Screenshot: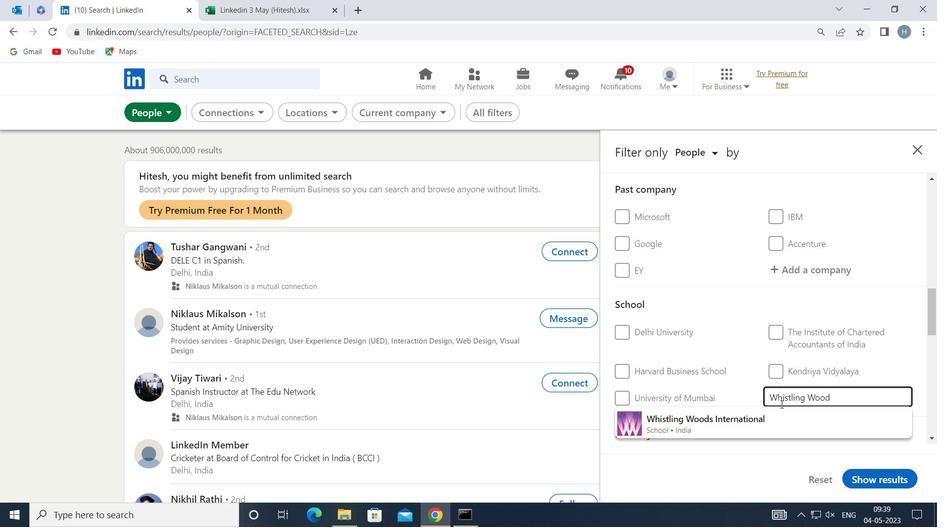 
Action: Mouse pressed left at (776, 419)
Screenshot: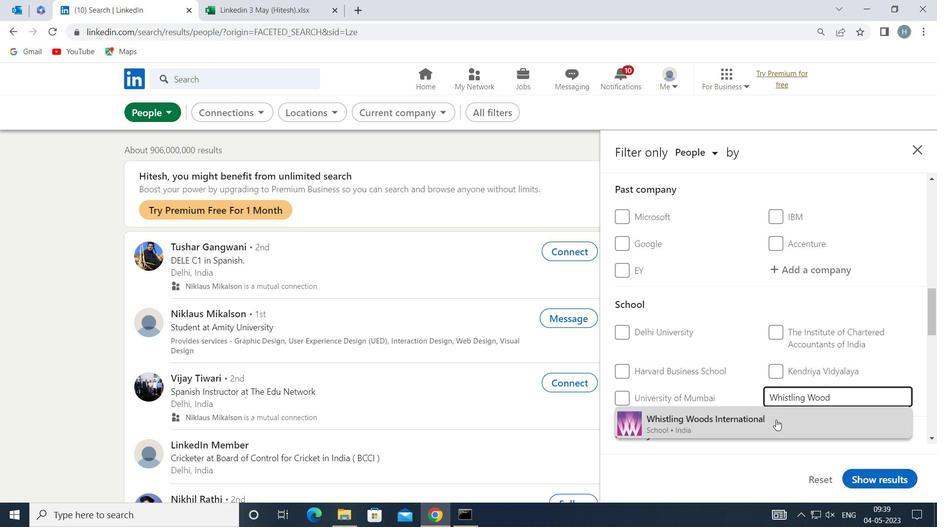 
Action: Mouse moved to (745, 394)
Screenshot: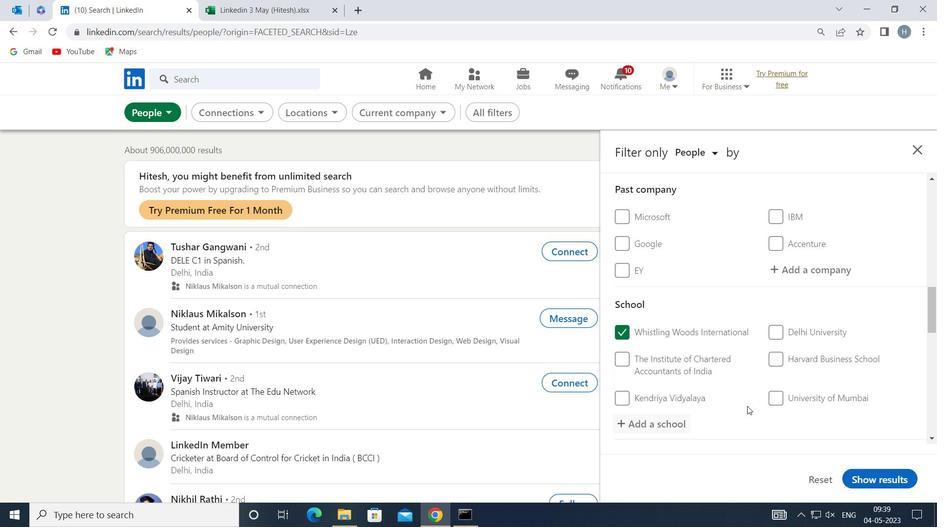 
Action: Mouse scrolled (745, 394) with delta (0, 0)
Screenshot: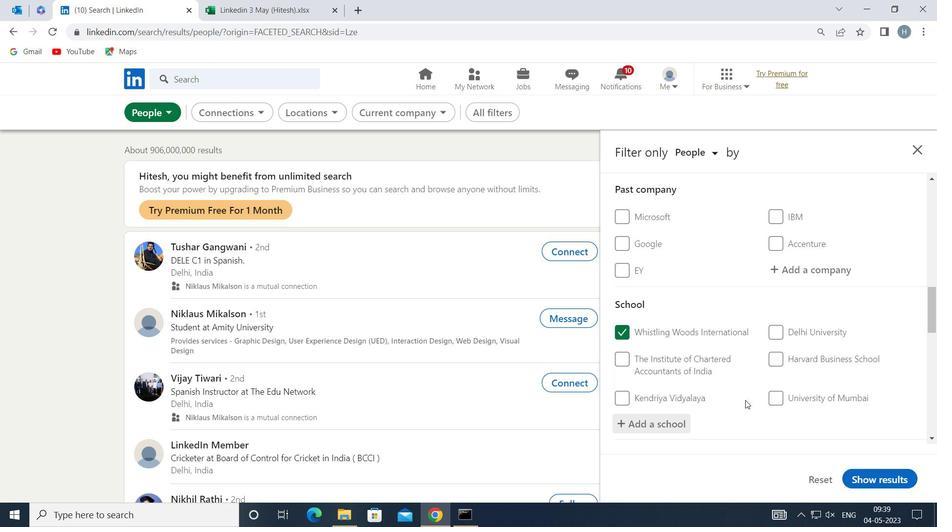 
Action: Mouse scrolled (745, 394) with delta (0, 0)
Screenshot: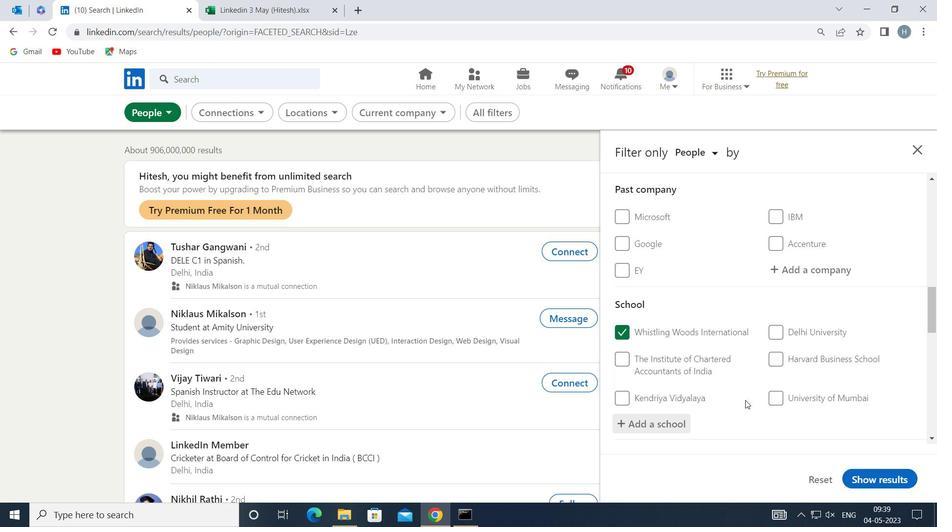 
Action: Mouse moved to (746, 387)
Screenshot: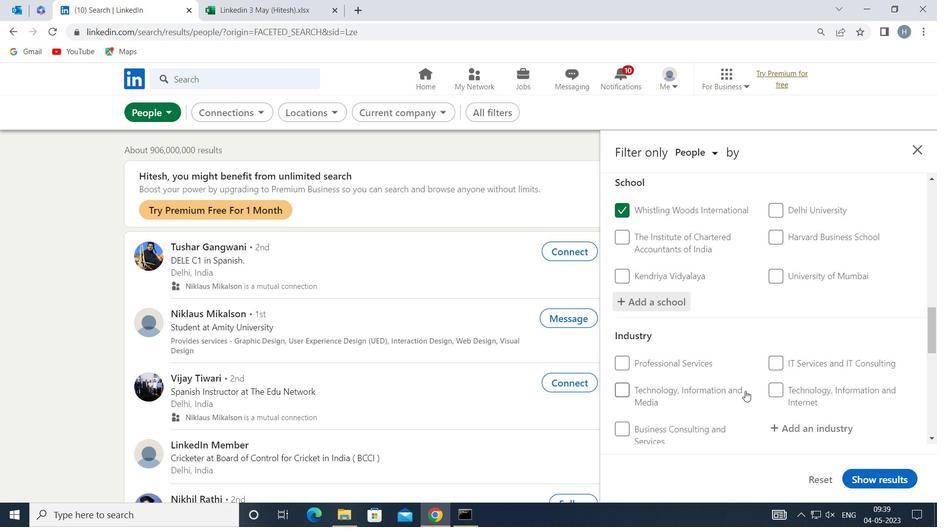 
Action: Mouse scrolled (746, 386) with delta (0, 0)
Screenshot: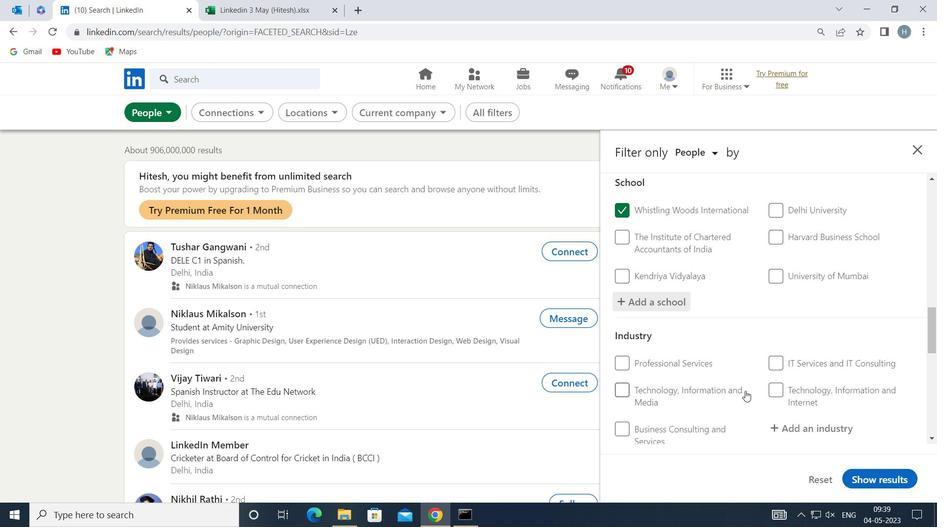 
Action: Mouse moved to (802, 369)
Screenshot: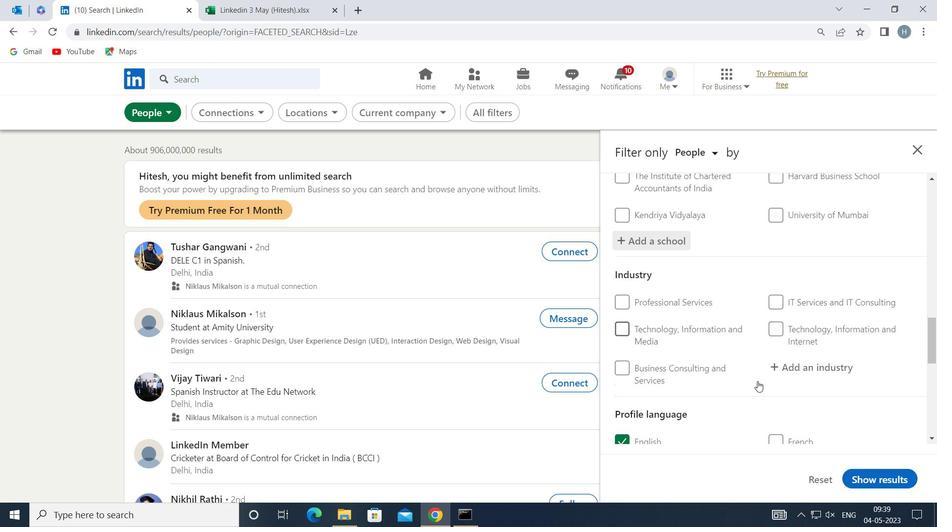 
Action: Mouse pressed left at (802, 369)
Screenshot: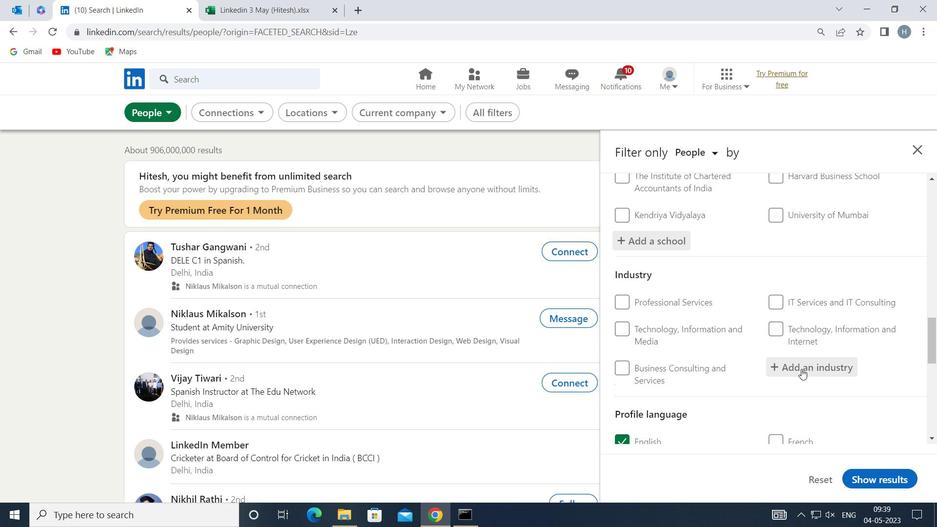 
Action: Key pressed <Key.shift>SPECIALITY
Screenshot: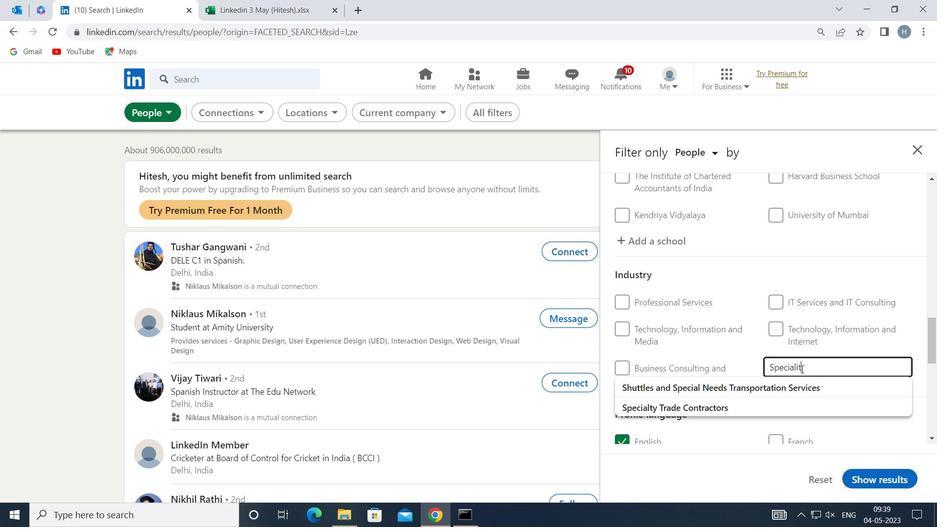 
Action: Mouse moved to (826, 375)
Screenshot: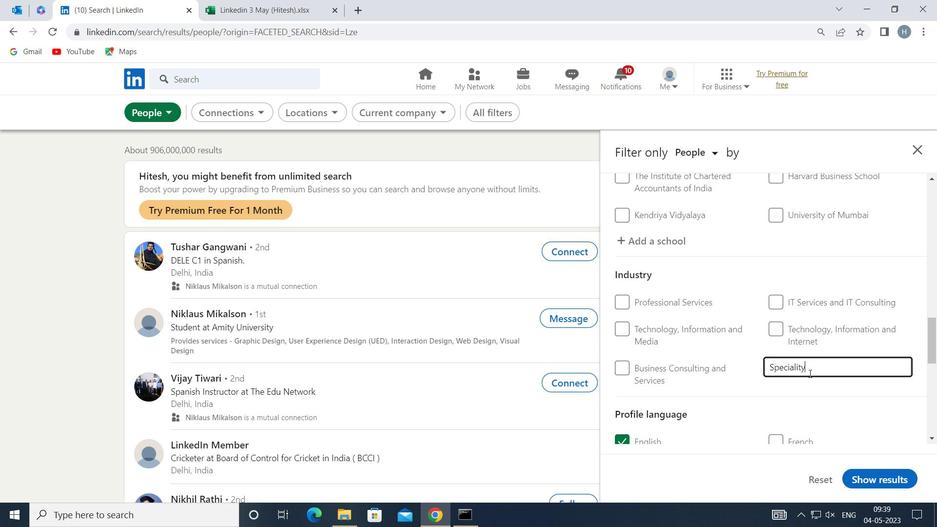 
Action: Key pressed <Key.backspace>
Screenshot: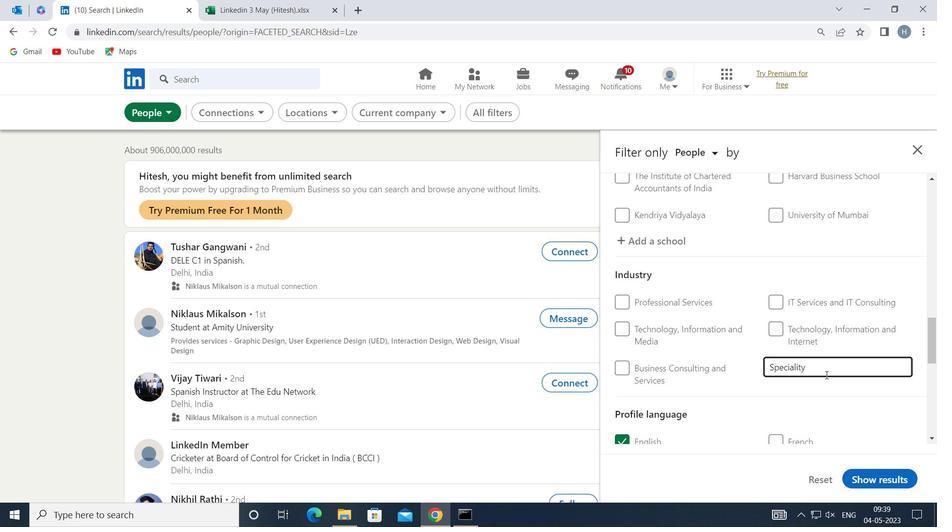 
Action: Mouse moved to (826, 374)
Screenshot: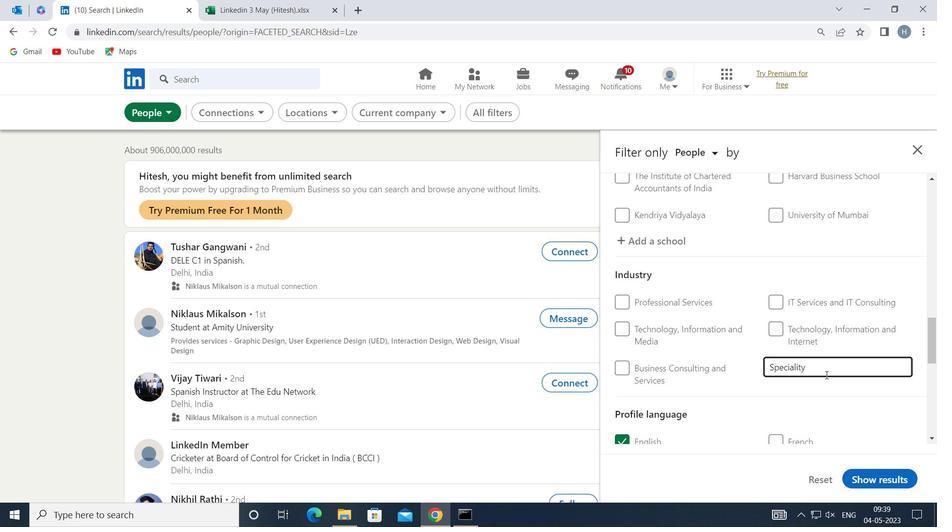 
Action: Key pressed <Key.backspace>
Screenshot: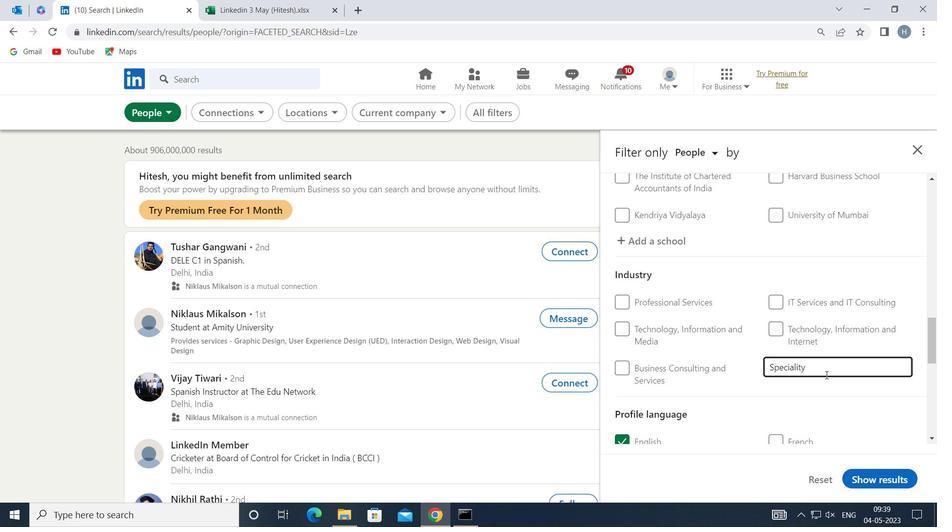 
Action: Mouse moved to (826, 373)
Screenshot: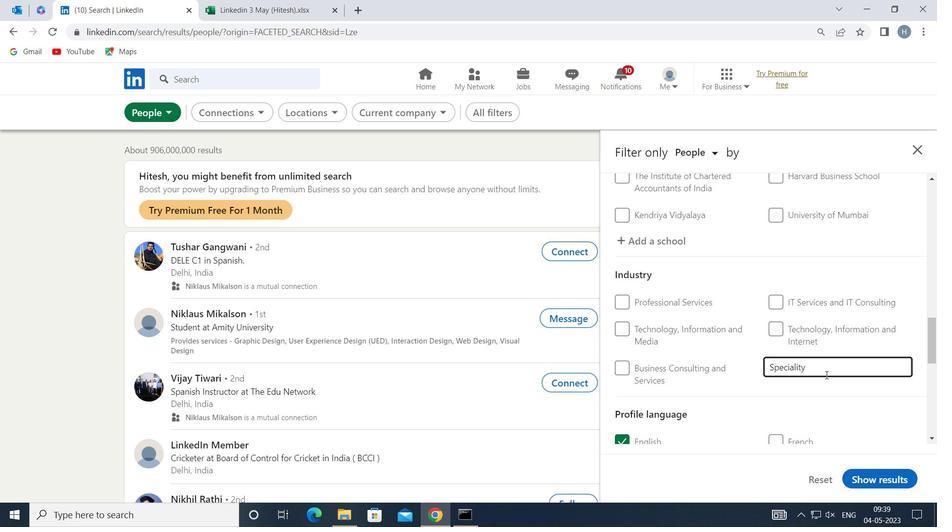 
Action: Key pressed <Key.backspace><Key.backspace><Key.backspace>
Screenshot: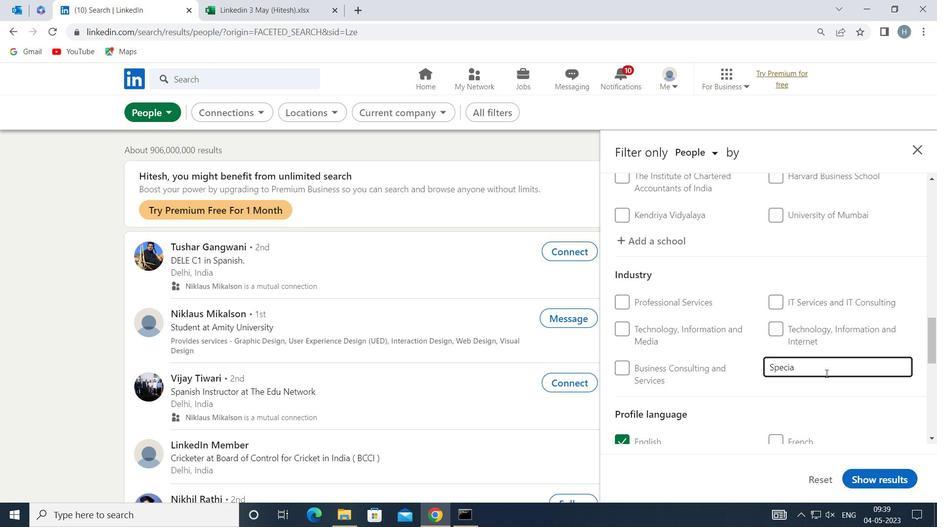 
Action: Mouse moved to (807, 382)
Screenshot: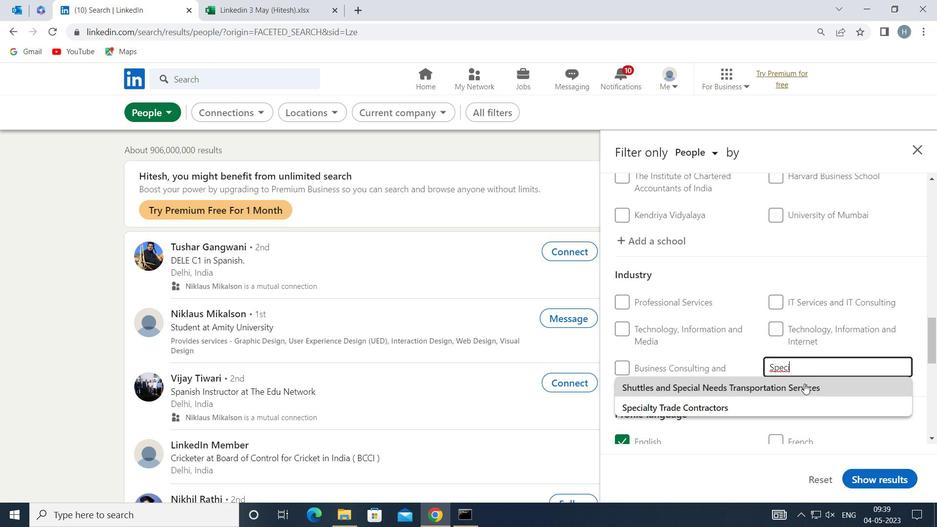
Action: Key pressed ALITY
Screenshot: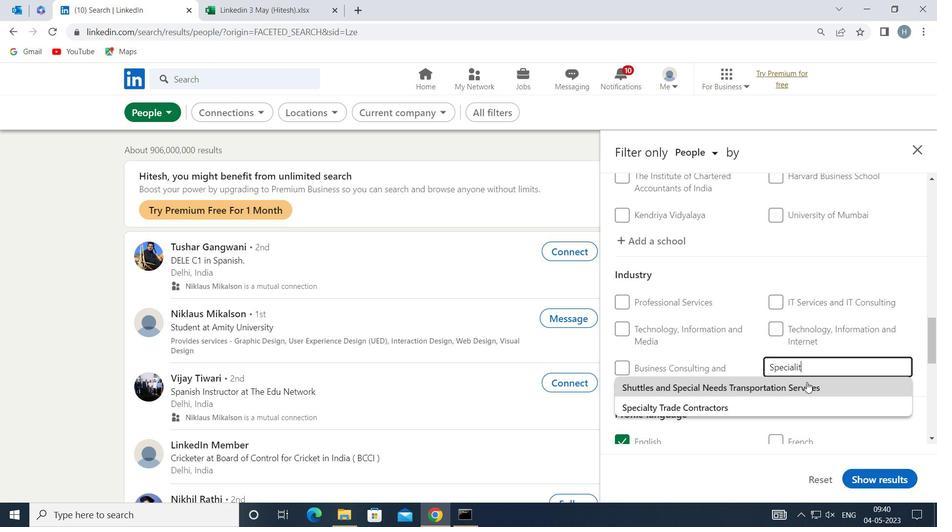 
Action: Mouse moved to (866, 397)
Screenshot: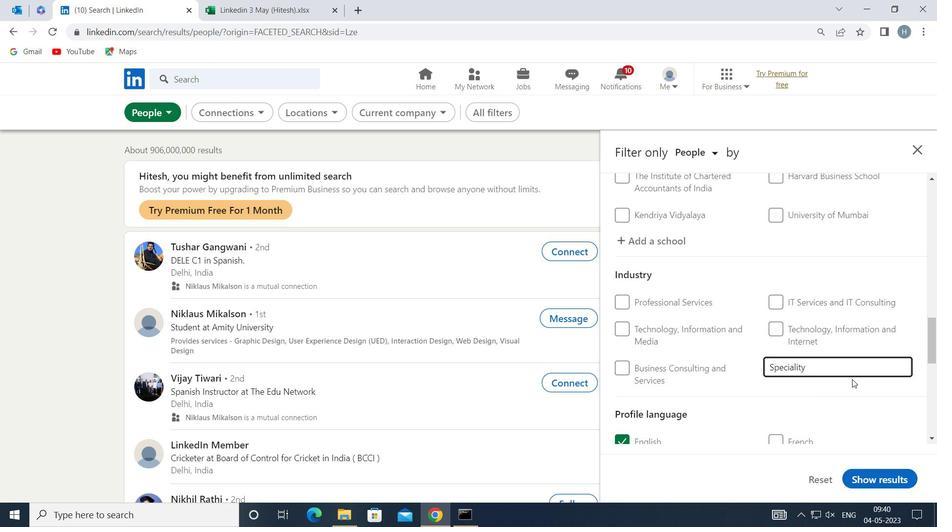 
Action: Mouse pressed left at (866, 397)
Screenshot: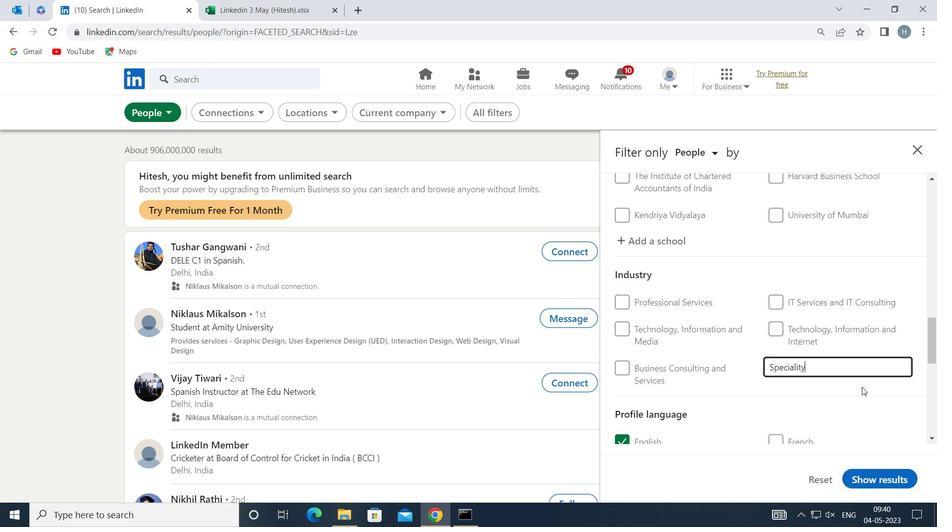 
Action: Mouse moved to (823, 380)
Screenshot: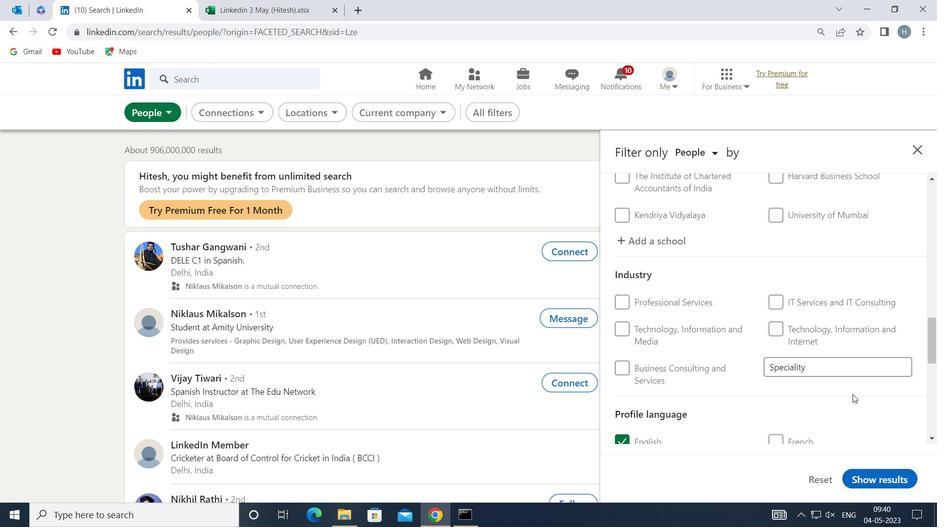 
Action: Mouse scrolled (823, 379) with delta (0, 0)
Screenshot: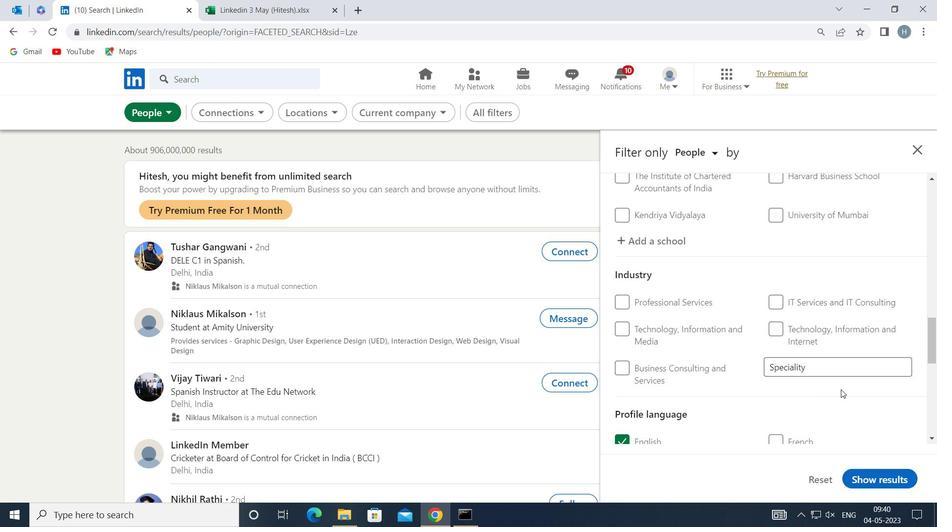 
Action: Mouse moved to (822, 378)
Screenshot: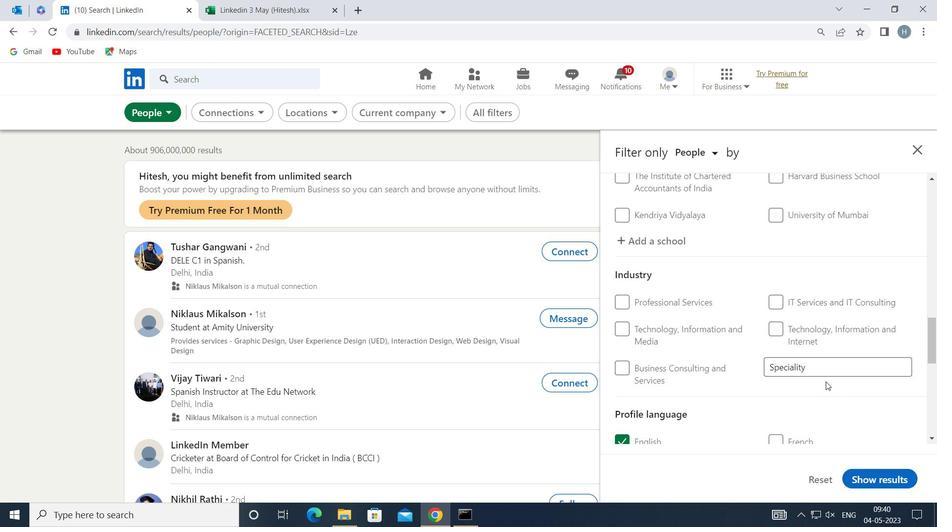 
Action: Mouse scrolled (822, 378) with delta (0, 0)
Screenshot: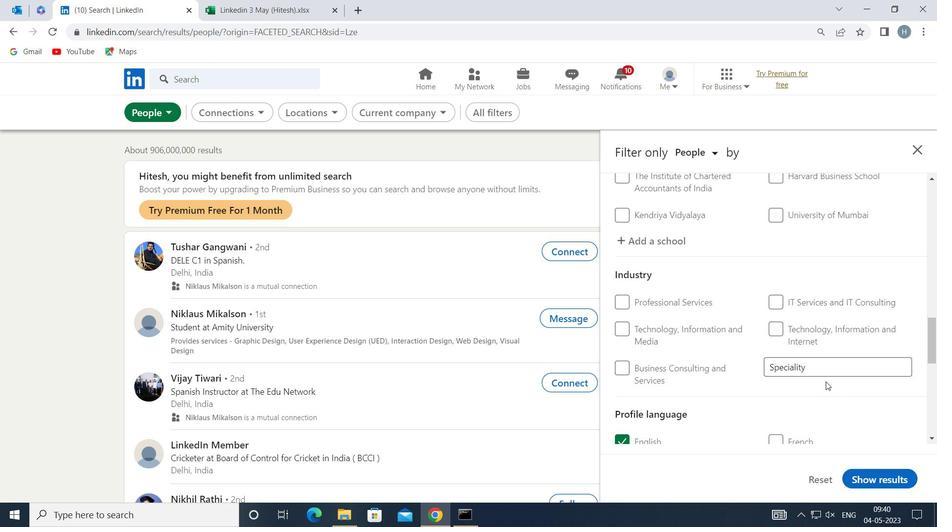
Action: Mouse moved to (816, 372)
Screenshot: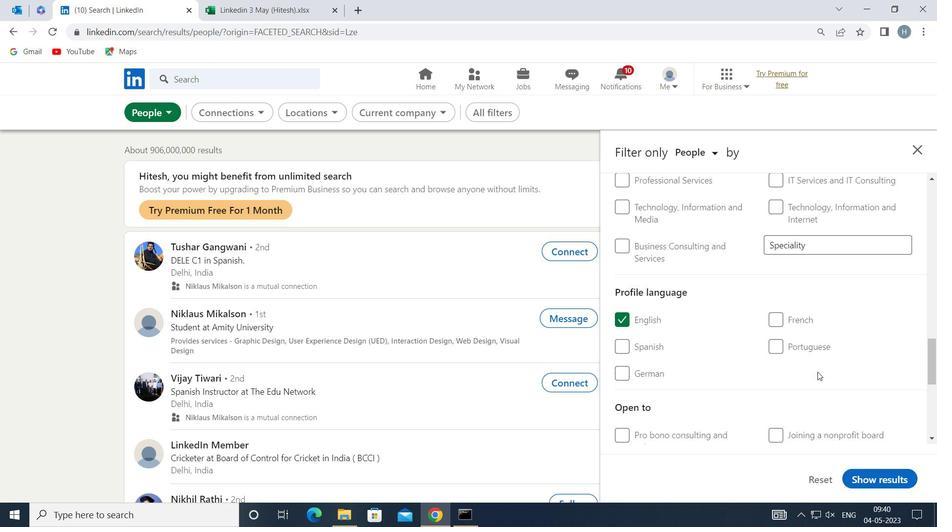 
Action: Mouse scrolled (816, 371) with delta (0, 0)
Screenshot: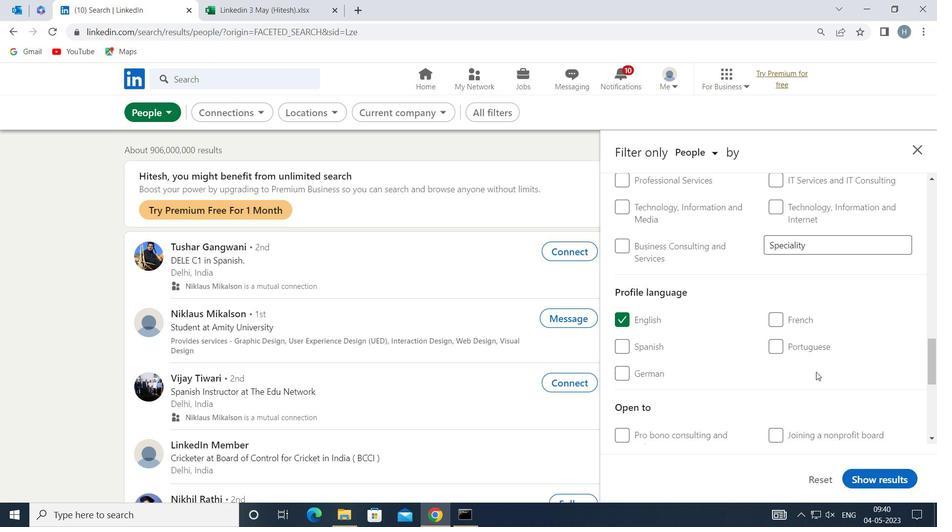 
Action: Mouse scrolled (816, 371) with delta (0, 0)
Screenshot: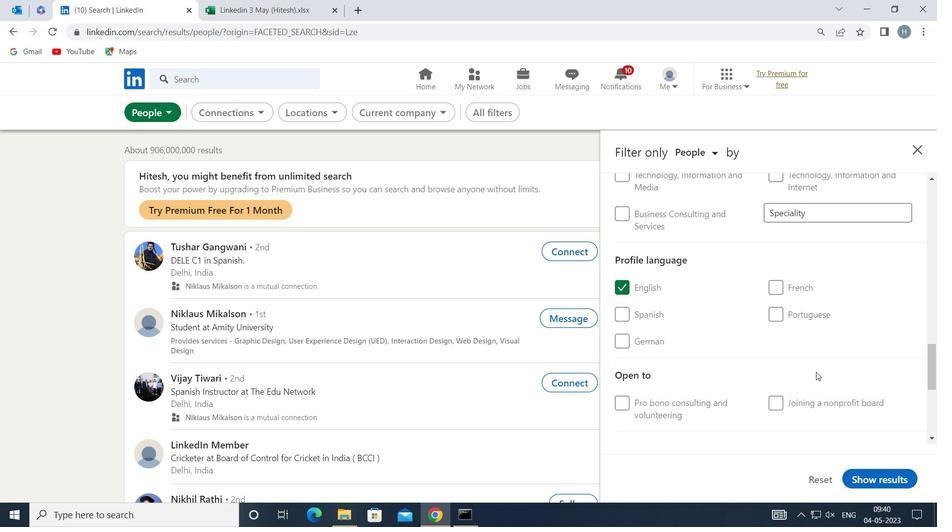 
Action: Mouse moved to (816, 366)
Screenshot: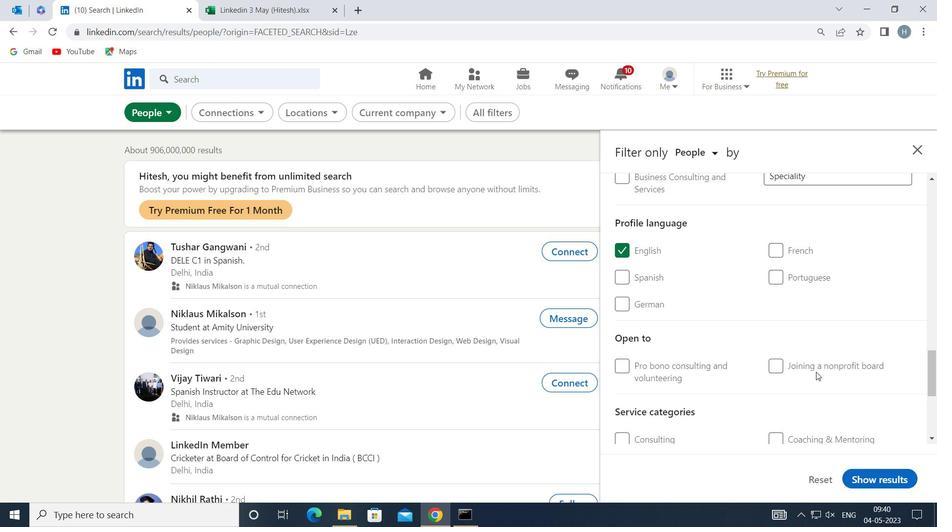 
Action: Mouse scrolled (816, 365) with delta (0, 0)
Screenshot: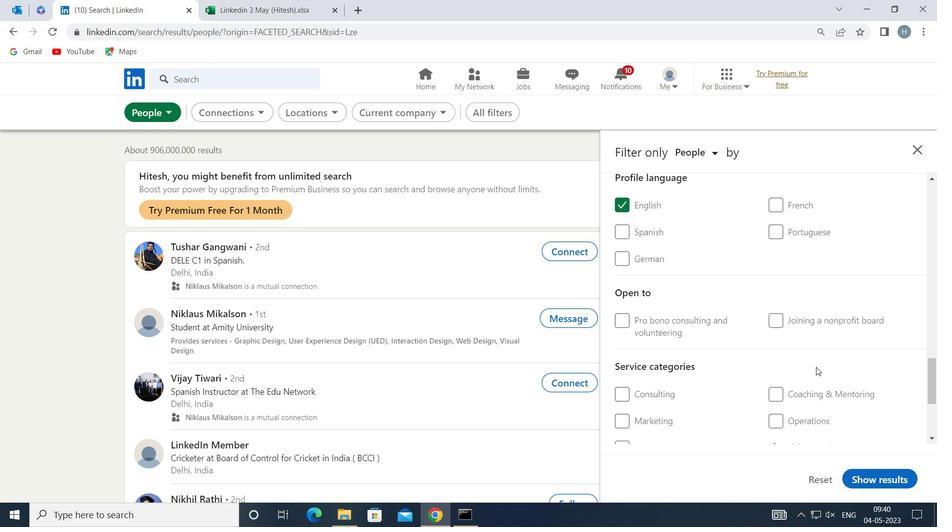 
Action: Mouse scrolled (816, 365) with delta (0, 0)
Screenshot: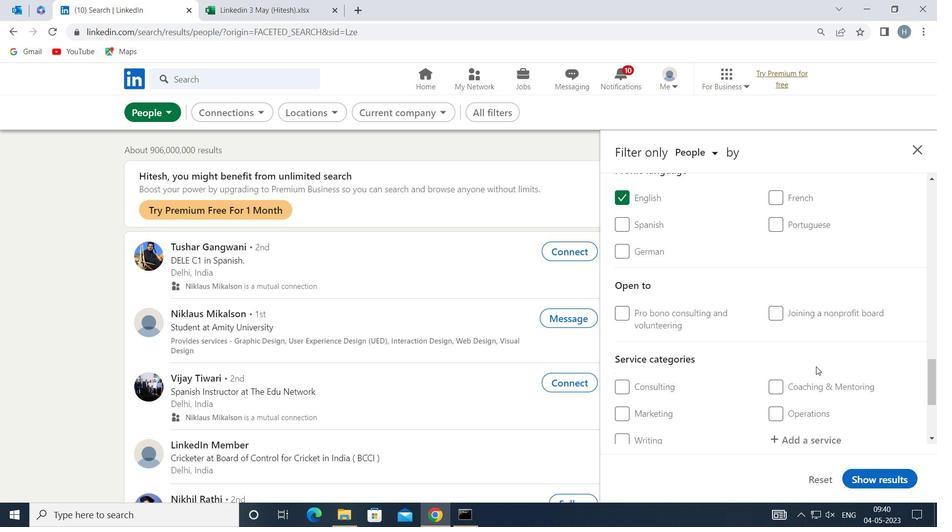
Action: Mouse moved to (825, 318)
Screenshot: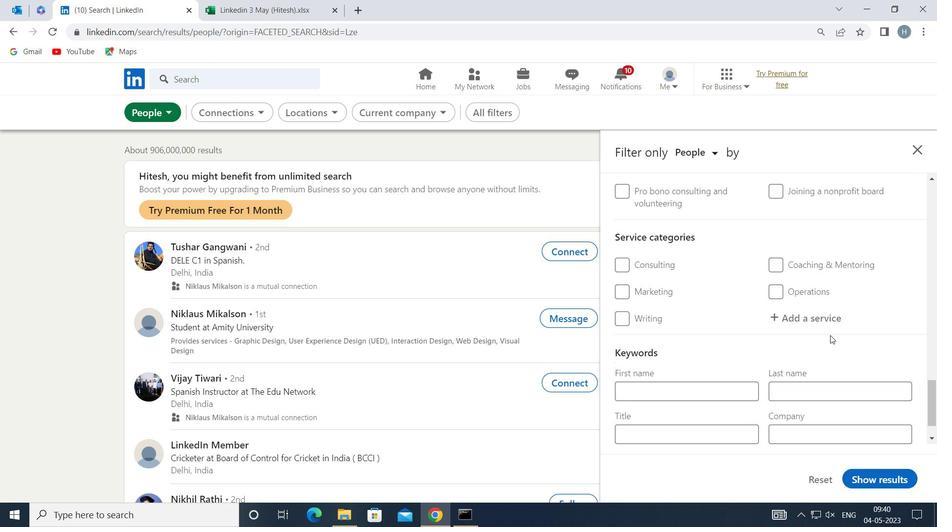 
Action: Mouse pressed left at (825, 318)
Screenshot: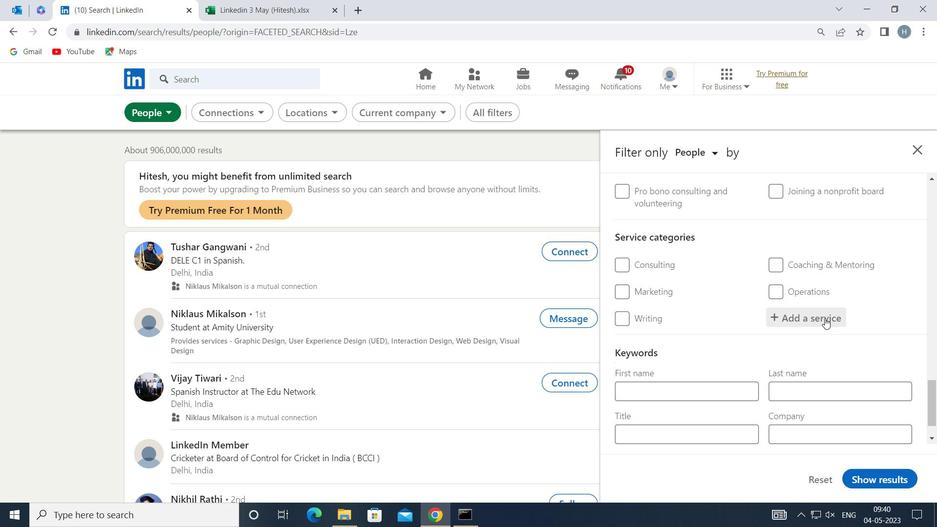 
Action: Key pressed <Key.shift>WRITING<Key.space>
Screenshot: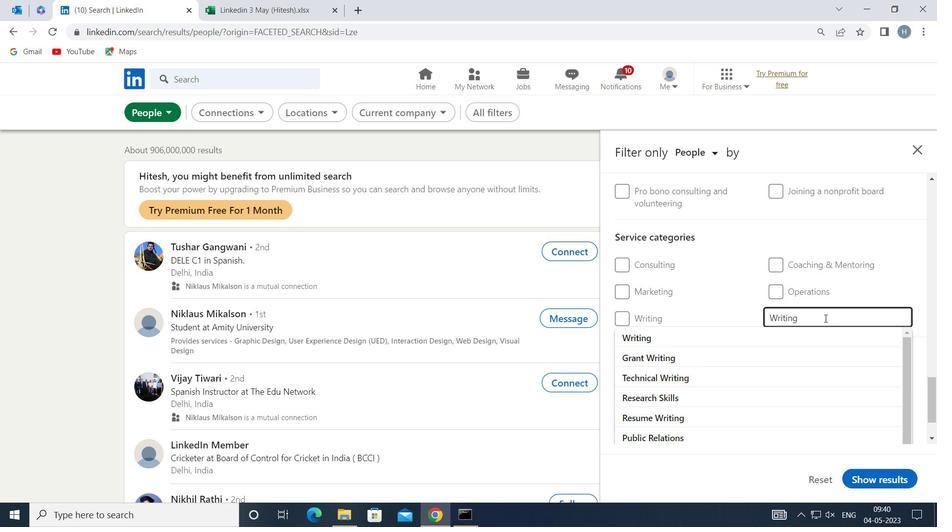 
Action: Mouse moved to (852, 294)
Screenshot: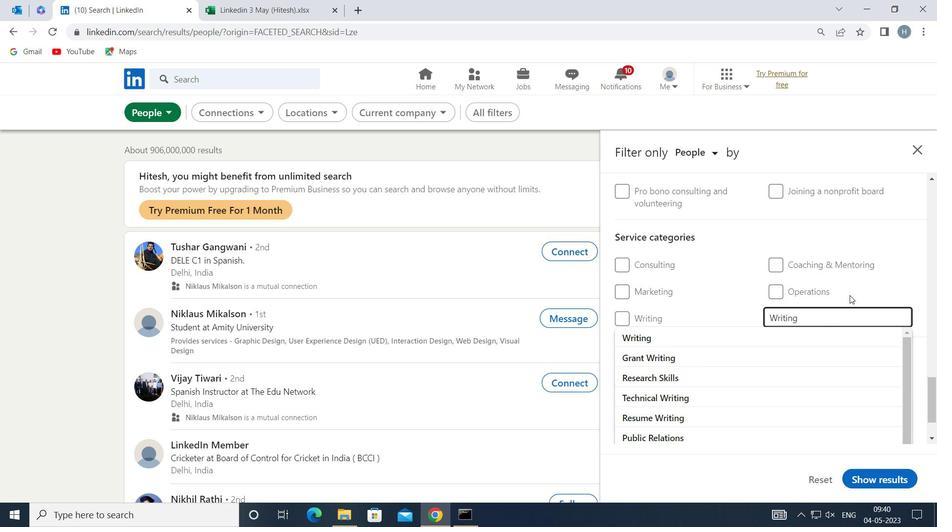 
Action: Mouse pressed left at (852, 294)
Screenshot: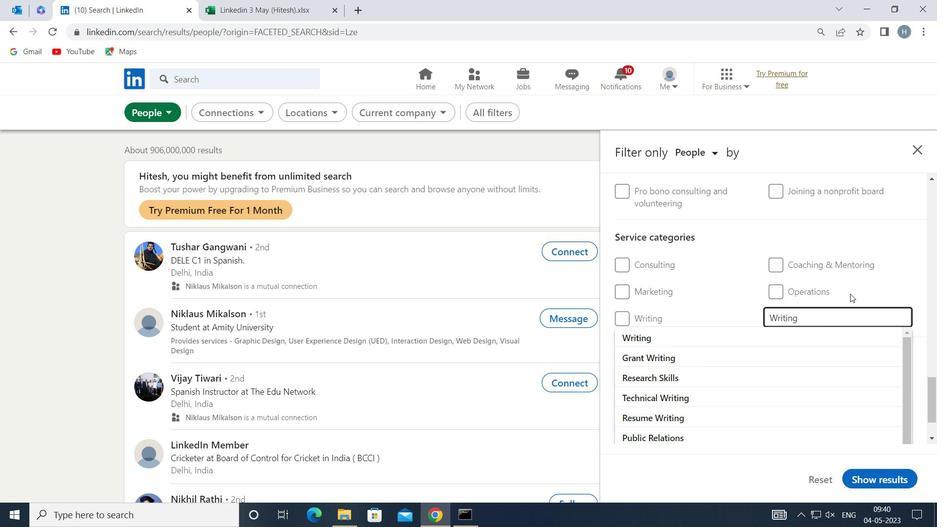 
Action: Mouse moved to (728, 403)
Screenshot: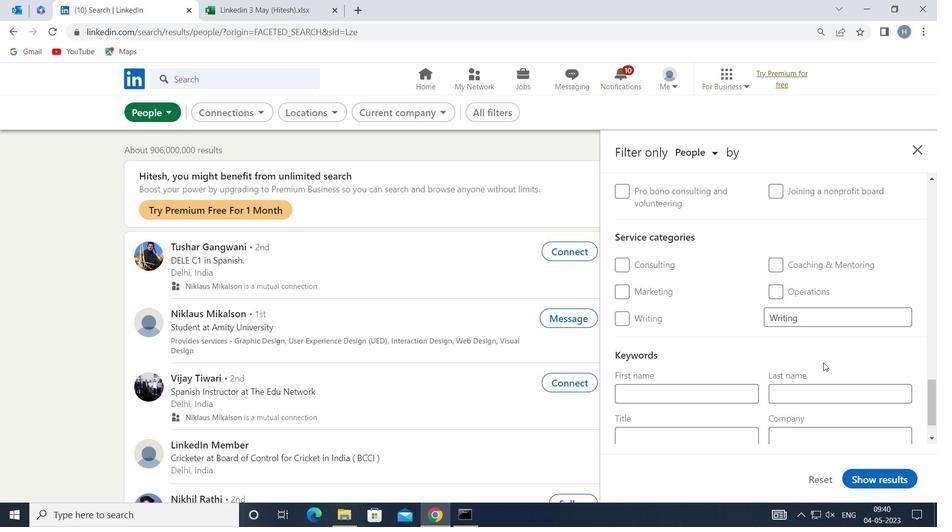 
Action: Mouse scrolled (728, 402) with delta (0, 0)
Screenshot: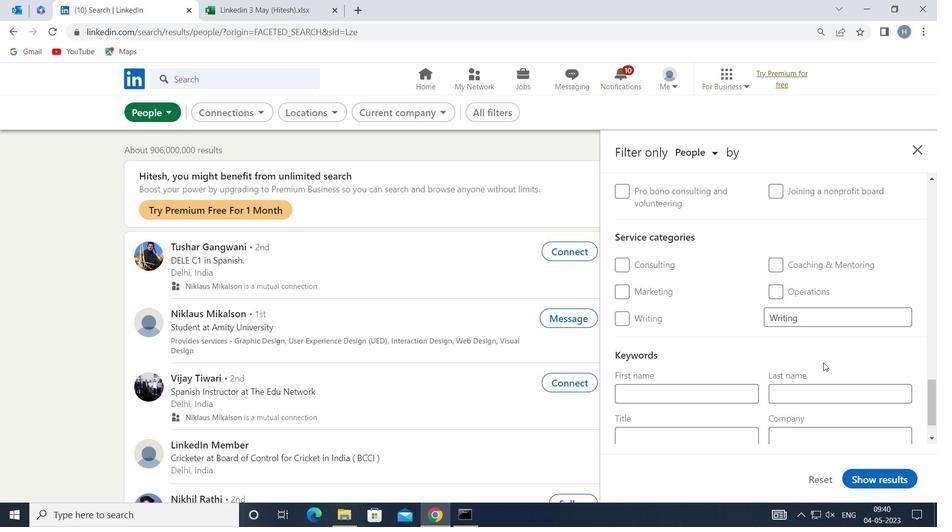 
Action: Mouse moved to (719, 408)
Screenshot: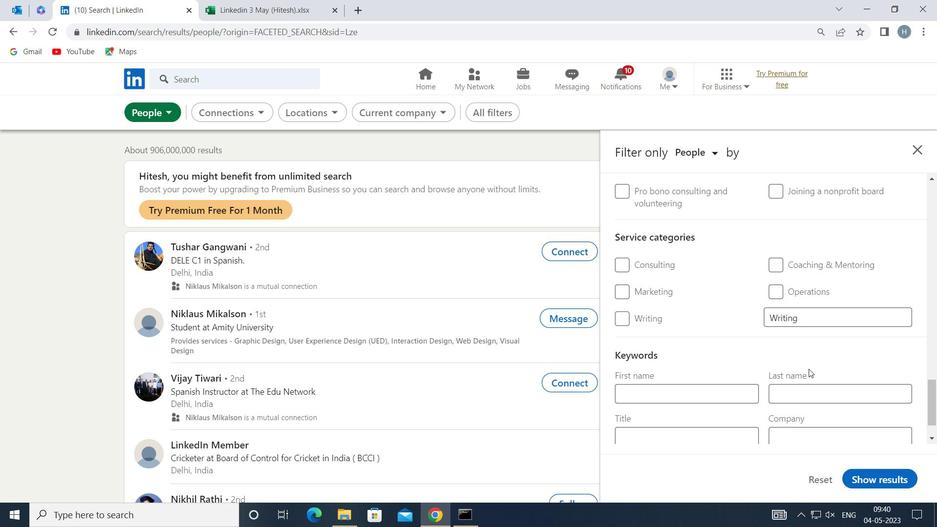 
Action: Mouse scrolled (719, 407) with delta (0, 0)
Screenshot: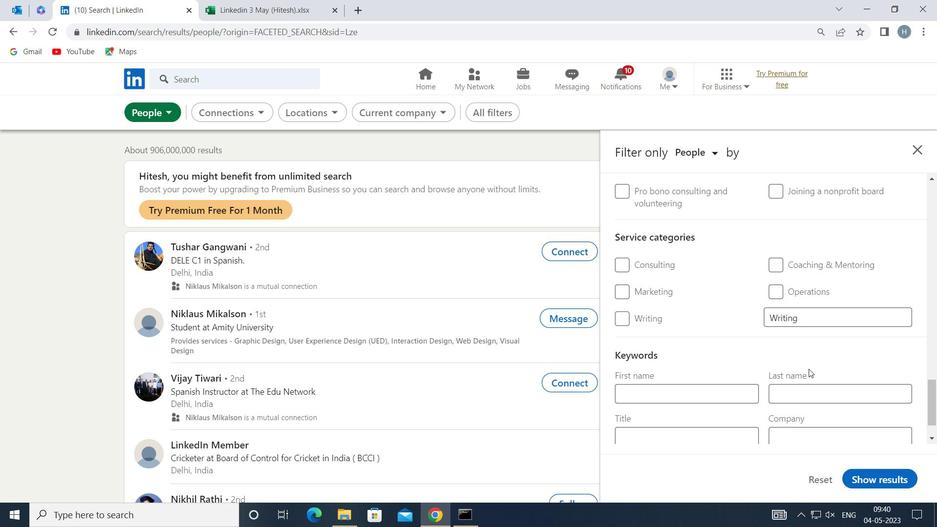 
Action: Mouse moved to (716, 408)
Screenshot: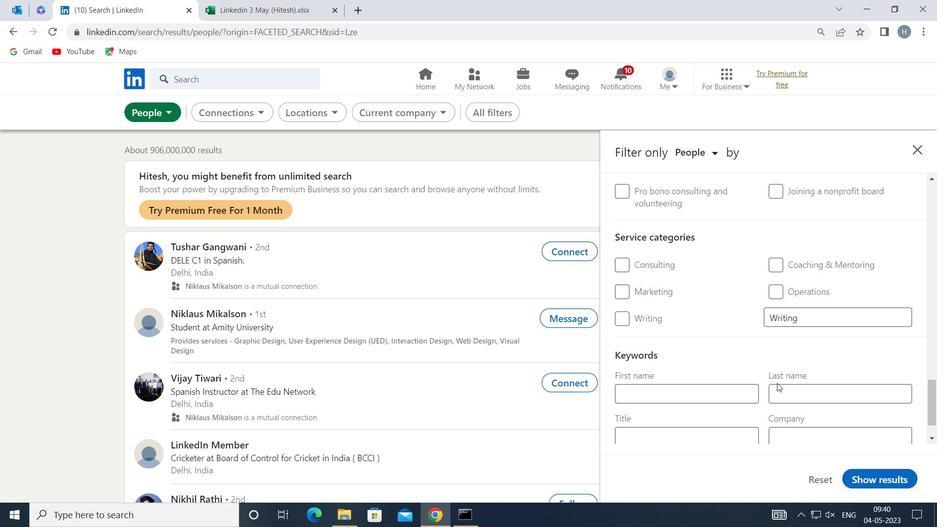 
Action: Mouse scrolled (716, 408) with delta (0, 0)
Screenshot: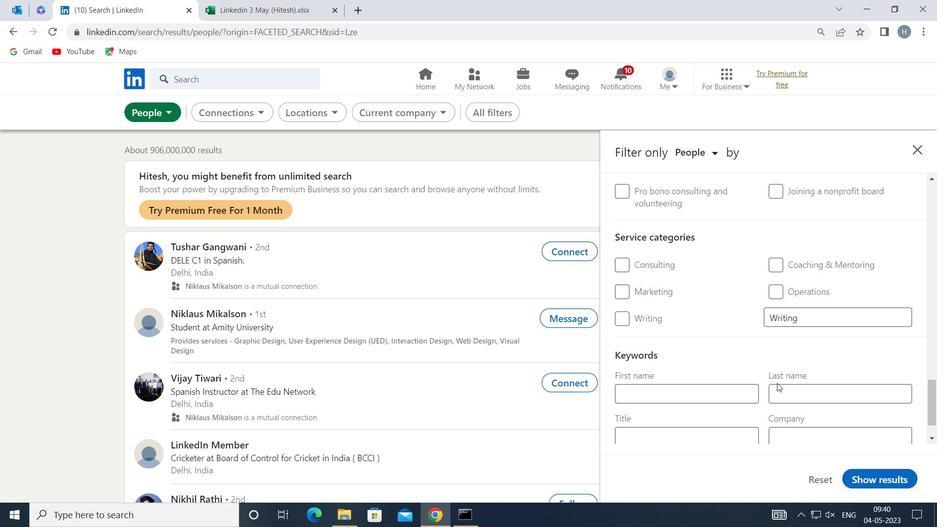 
Action: Mouse moved to (702, 390)
Screenshot: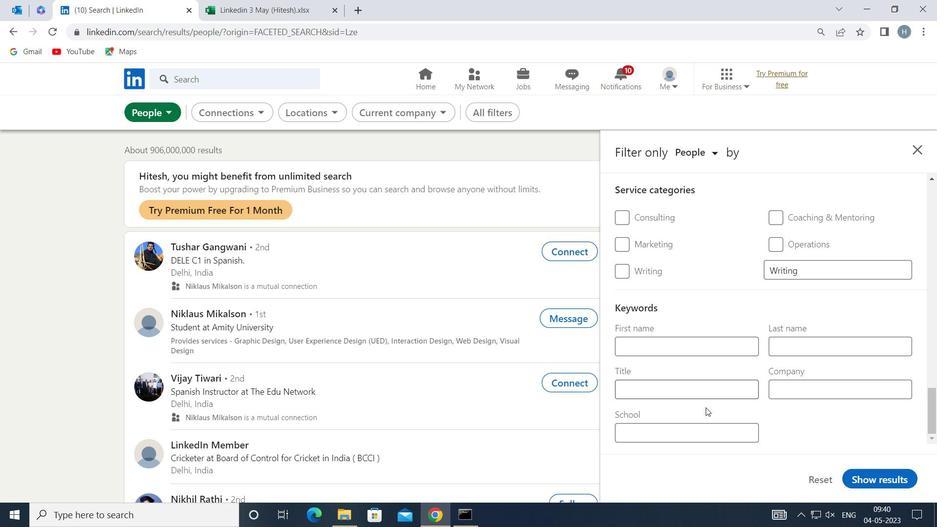 
Action: Mouse pressed left at (702, 390)
Screenshot: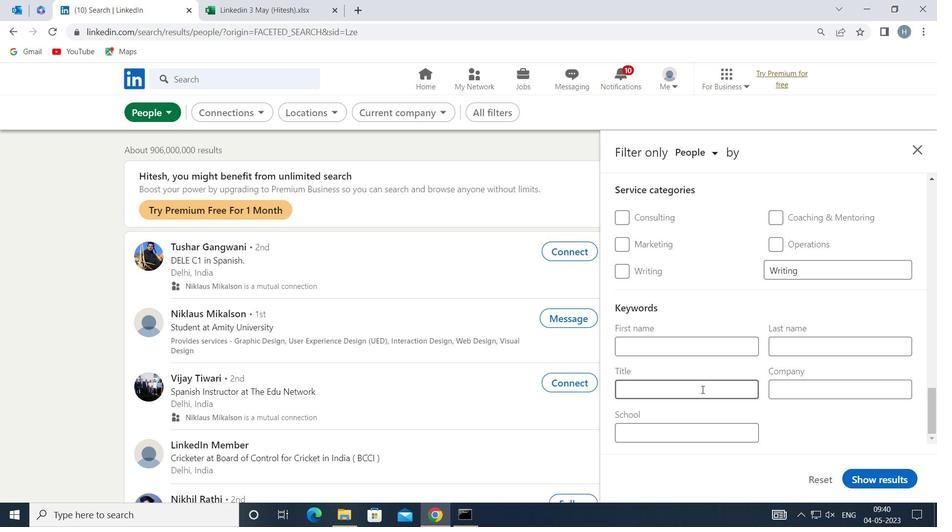 
Action: Key pressed <Key.shift>RECEP[<Key.backspace>TIONIST
Screenshot: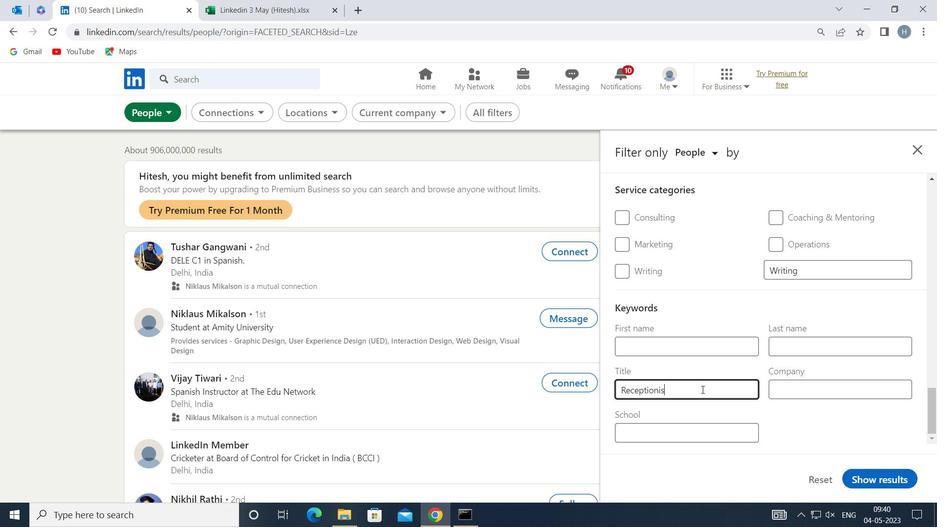 
Action: Mouse moved to (878, 478)
Screenshot: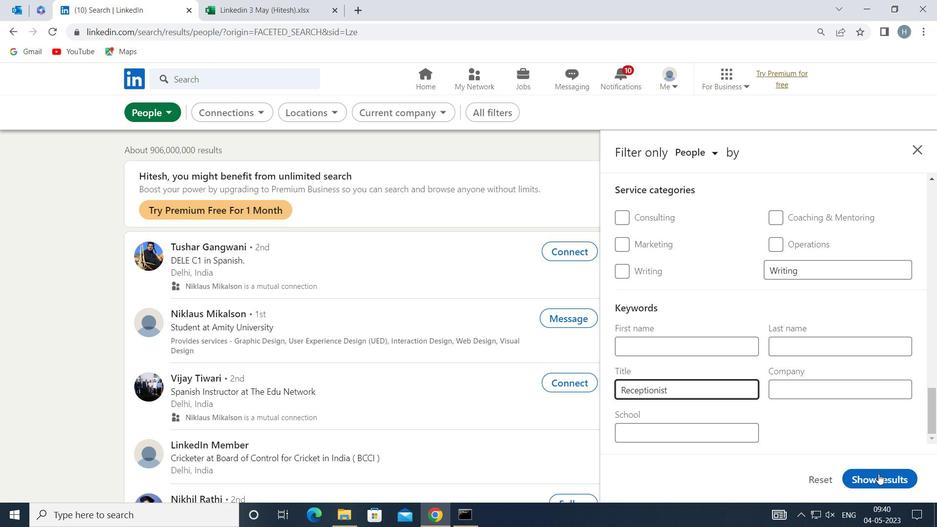 
Action: Mouse pressed left at (878, 478)
Screenshot: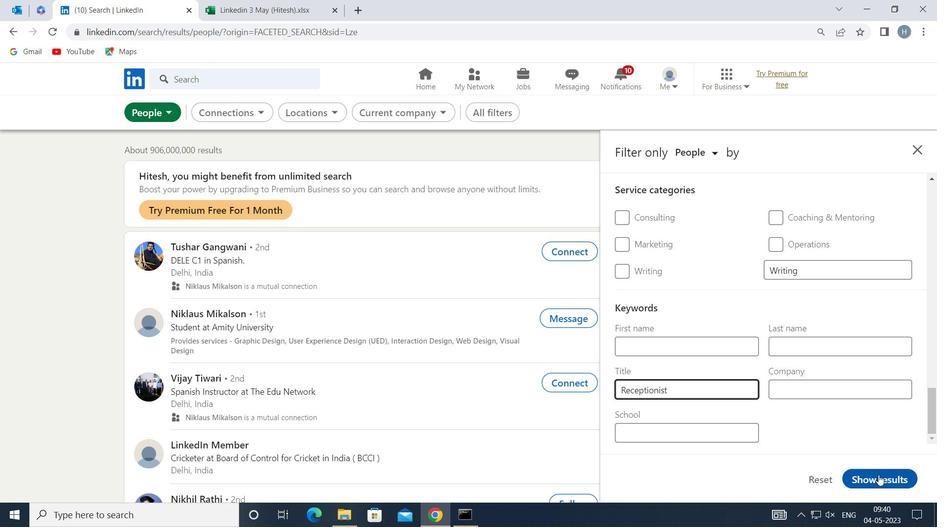 
Action: Mouse moved to (572, 301)
Screenshot: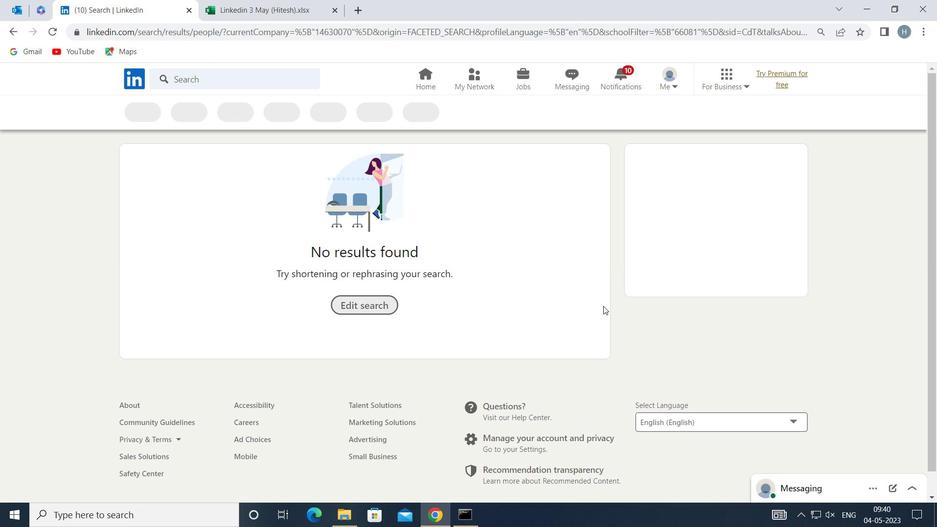 
